 Task: Look for space in Acquaviva delle Fonti, Italy from 5th July, 2023 to 10th July, 2023 for 4 adults in price range Rs.9000 to Rs.14000. Place can be entire place with 2 bedrooms having 4 beds and 2 bathrooms. Property type can be house, flat, guest house. Amenities needed are: washing machine. Booking option can be shelf check-in. Required host language is English.
Action: Mouse moved to (395, 70)
Screenshot: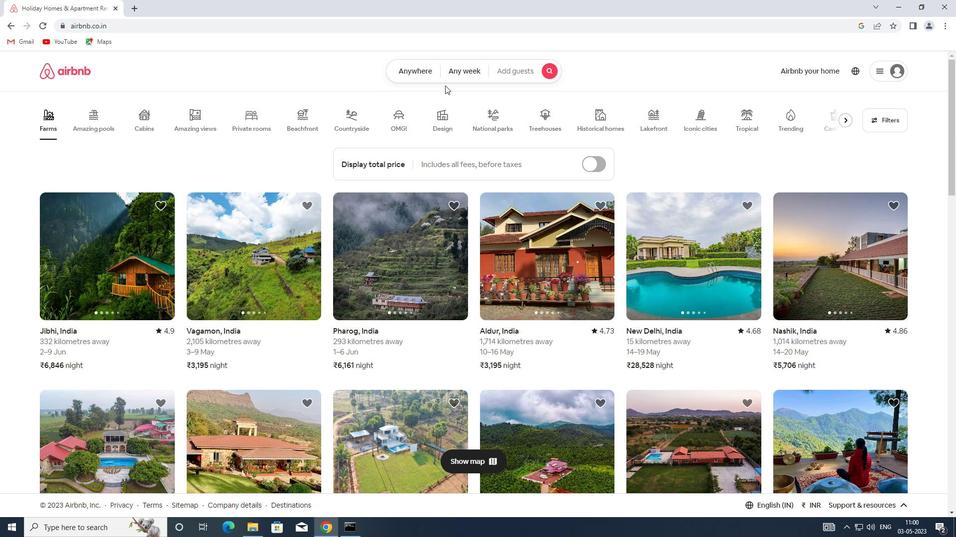 
Action: Mouse pressed left at (395, 70)
Screenshot: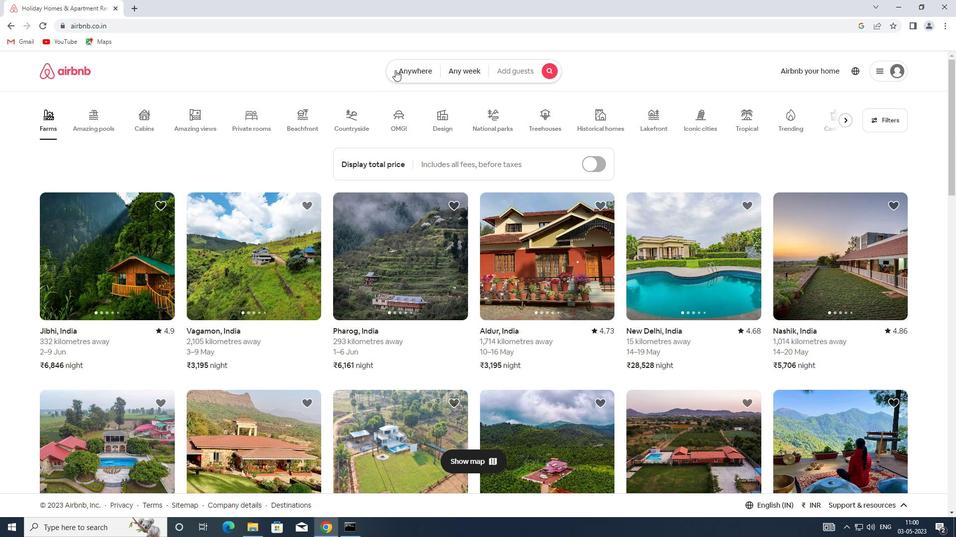 
Action: Mouse moved to (324, 106)
Screenshot: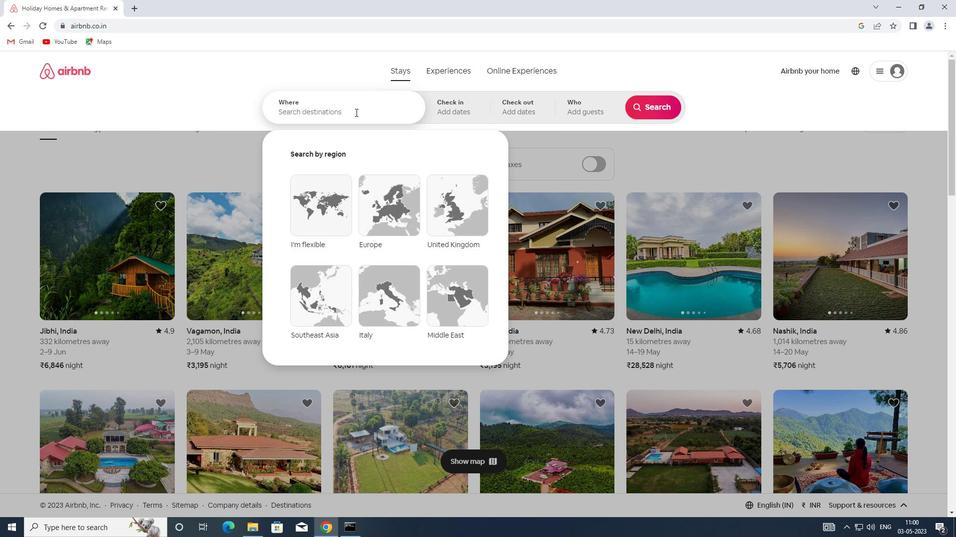 
Action: Mouse pressed left at (324, 106)
Screenshot: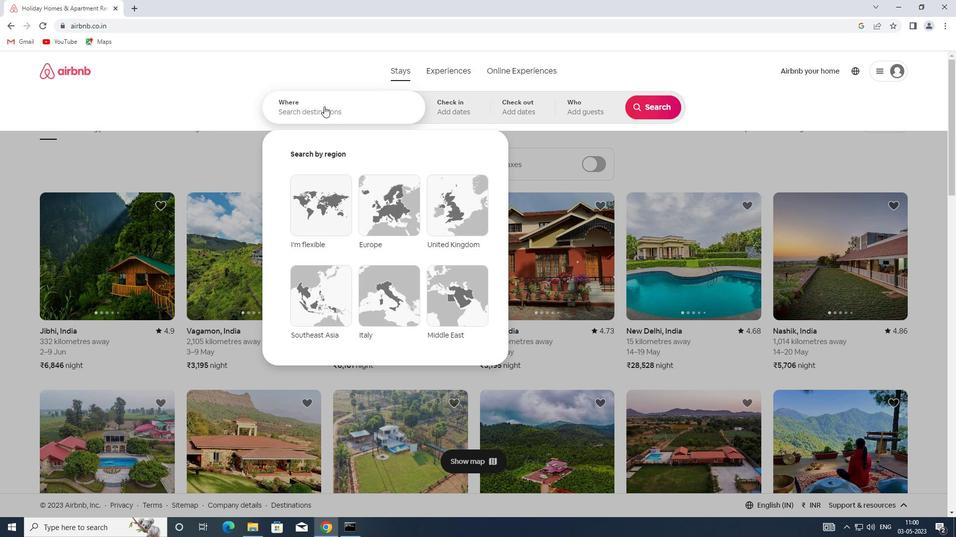 
Action: Key pressed <Key.shift>ACQUAVIVA
Screenshot: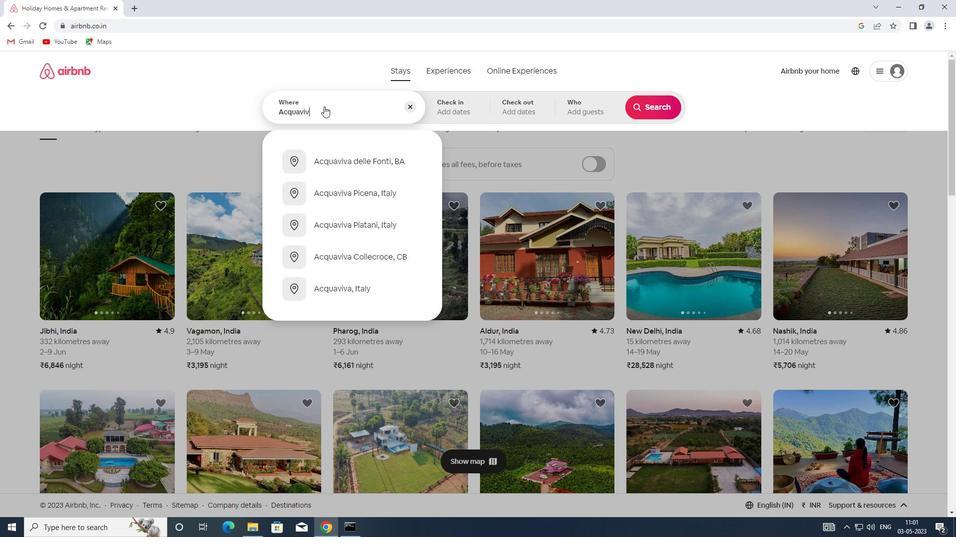 
Action: Mouse moved to (323, 106)
Screenshot: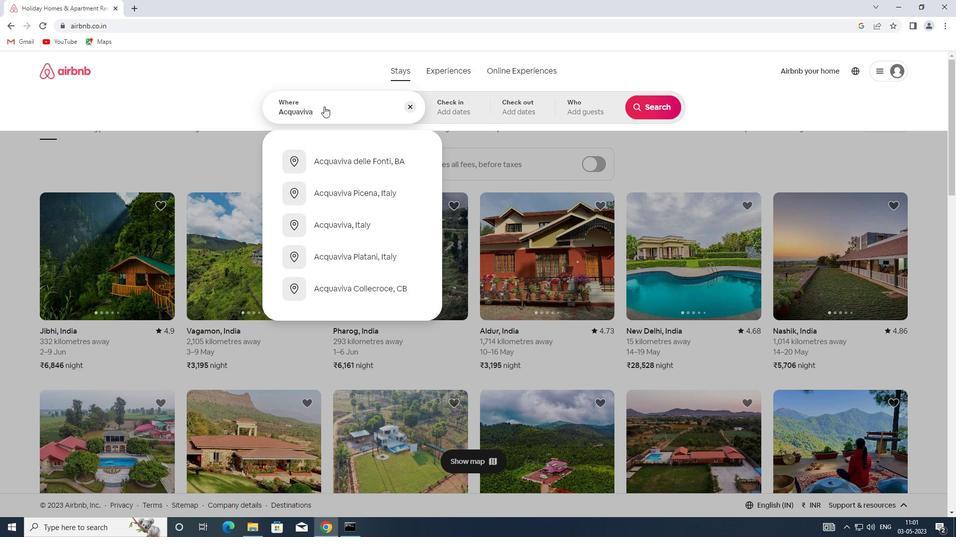 
Action: Key pressed <Key.space>DELLE<Key.space><Key.shift>FONTI,<Key.shift>ITALY
Screenshot: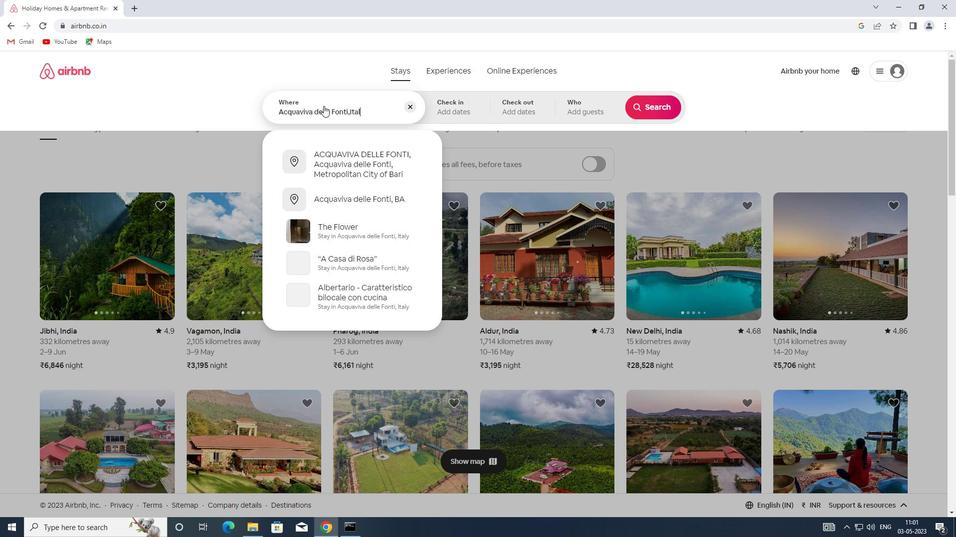 
Action: Mouse moved to (443, 112)
Screenshot: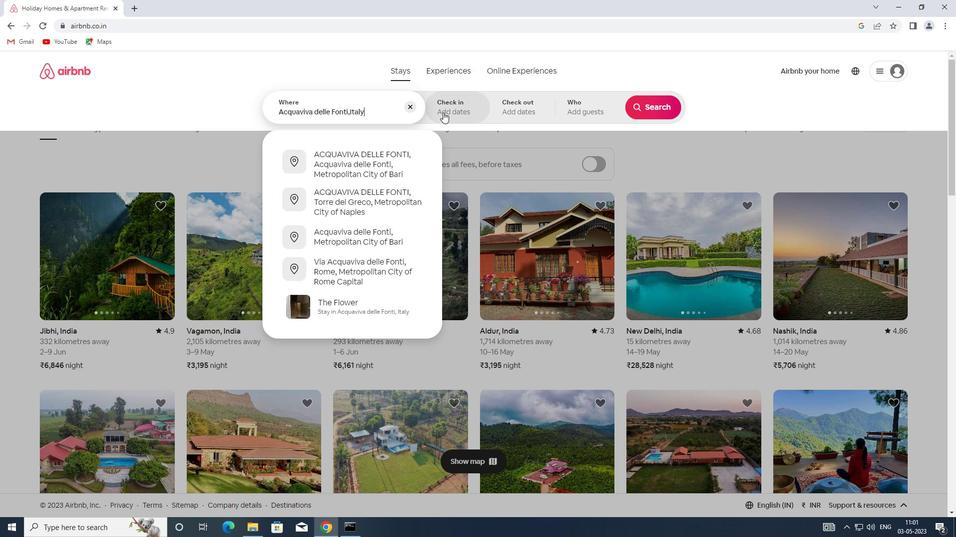 
Action: Mouse pressed left at (443, 112)
Screenshot: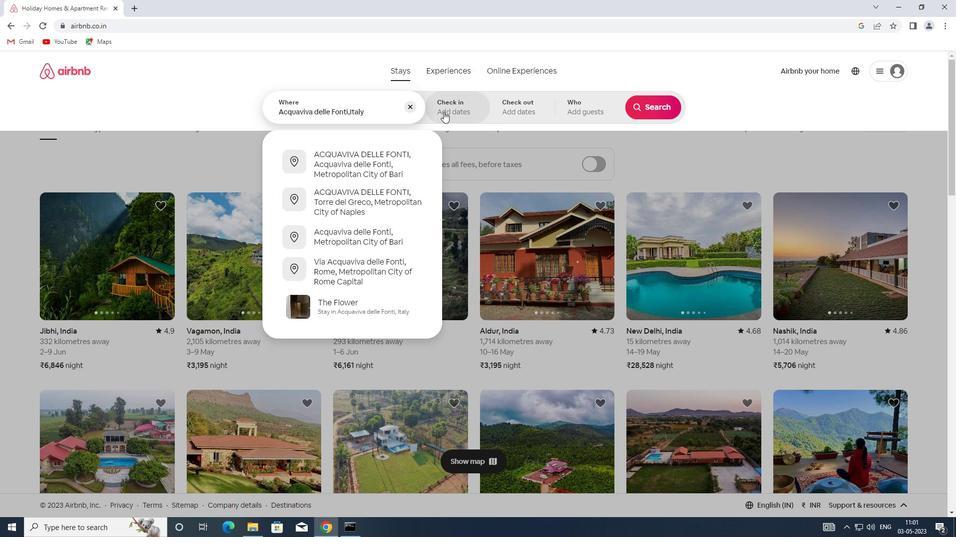 
Action: Mouse moved to (652, 191)
Screenshot: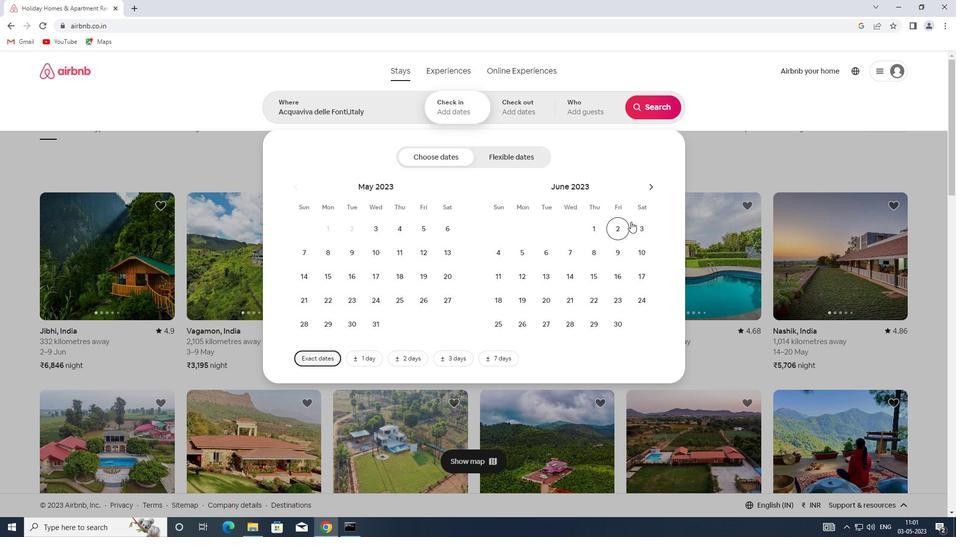 
Action: Mouse pressed left at (652, 191)
Screenshot: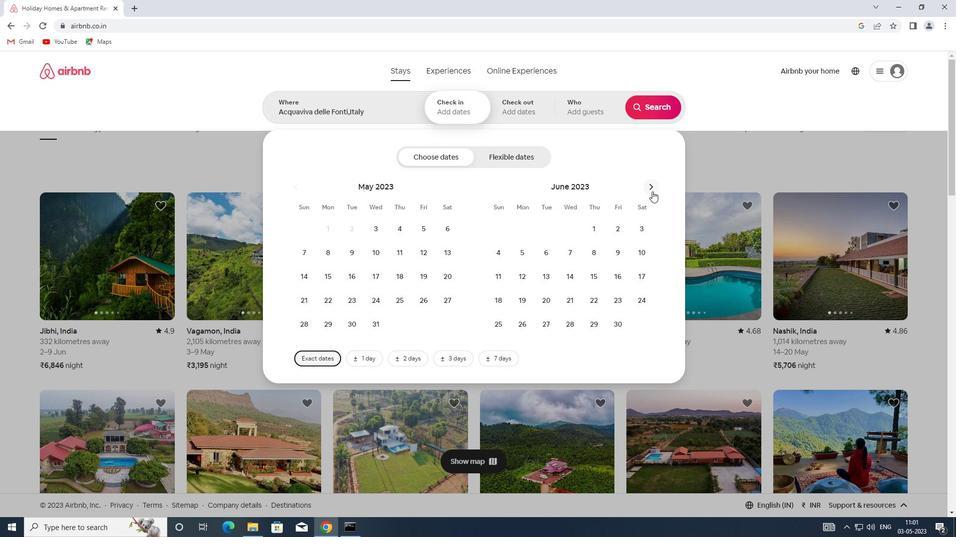 
Action: Mouse moved to (579, 251)
Screenshot: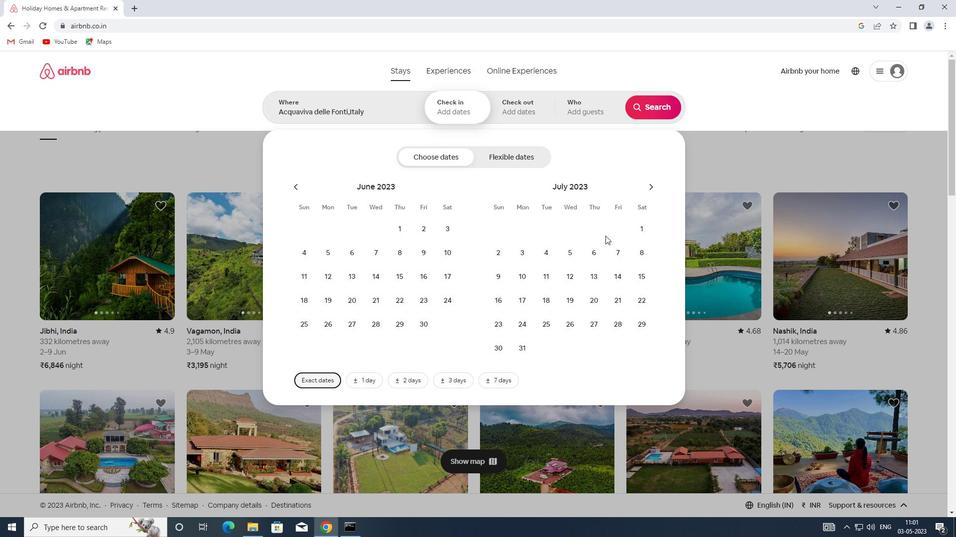 
Action: Mouse pressed left at (579, 251)
Screenshot: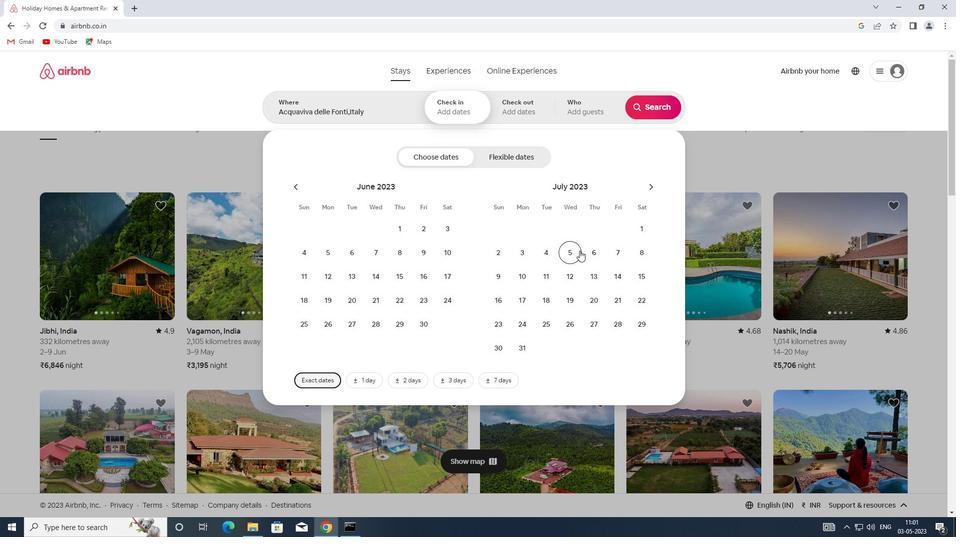 
Action: Mouse moved to (513, 283)
Screenshot: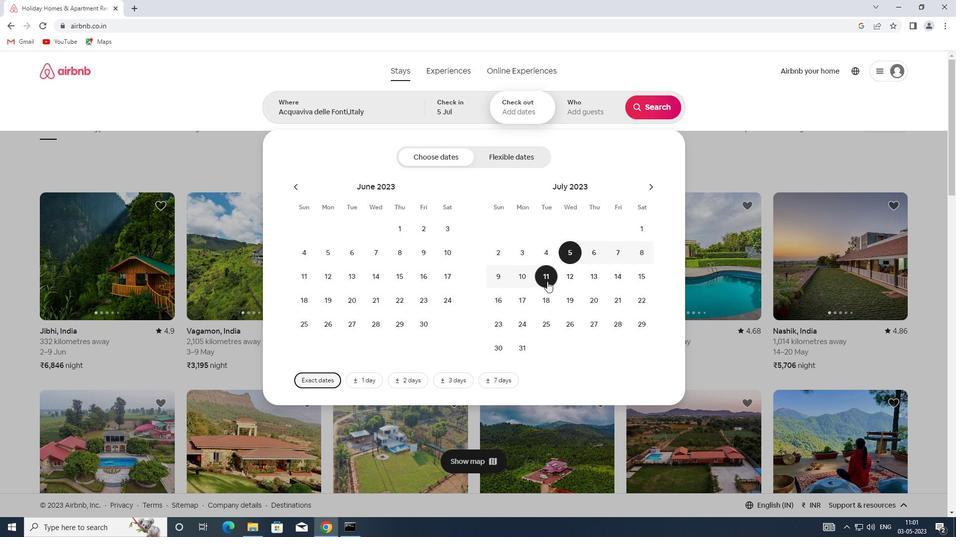 
Action: Mouse pressed left at (513, 283)
Screenshot: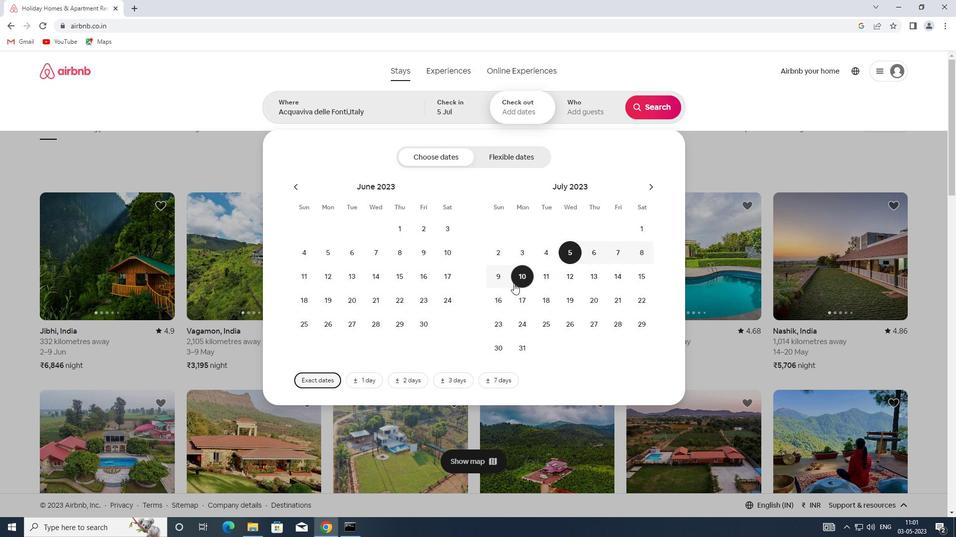 
Action: Mouse moved to (588, 111)
Screenshot: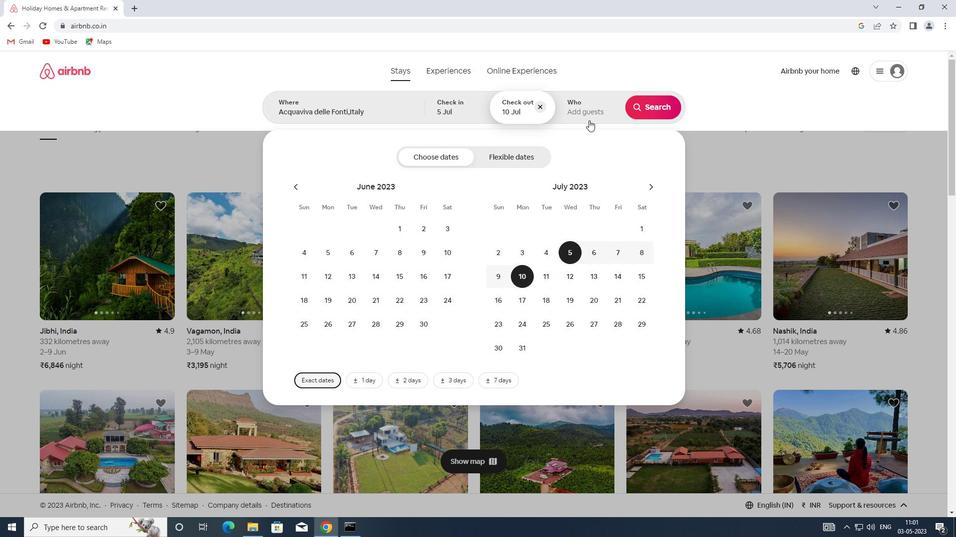 
Action: Mouse pressed left at (588, 111)
Screenshot: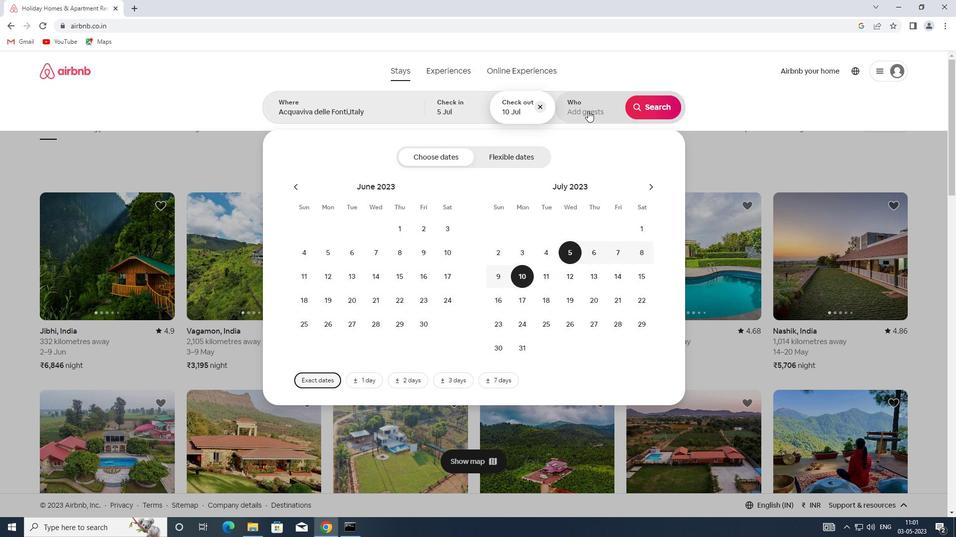 
Action: Mouse moved to (661, 158)
Screenshot: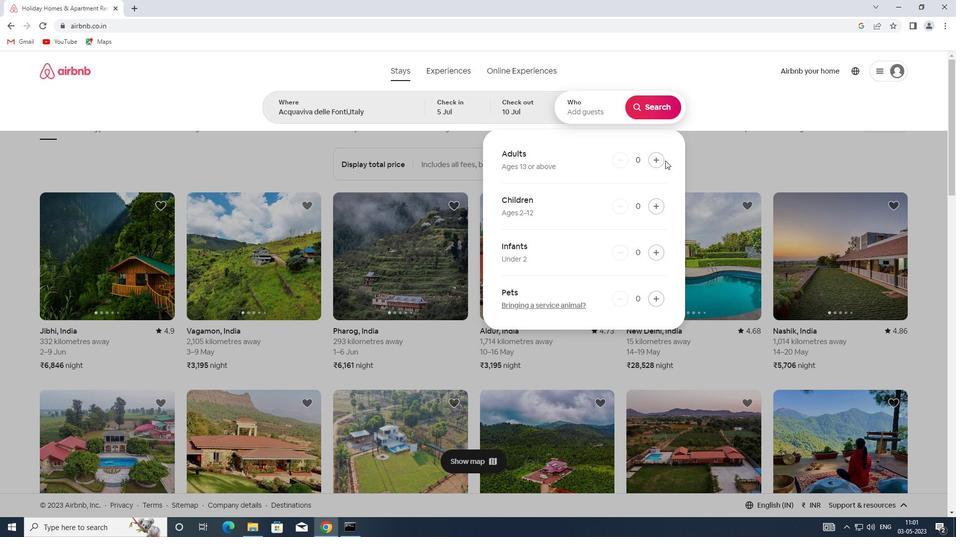 
Action: Mouse pressed left at (661, 158)
Screenshot: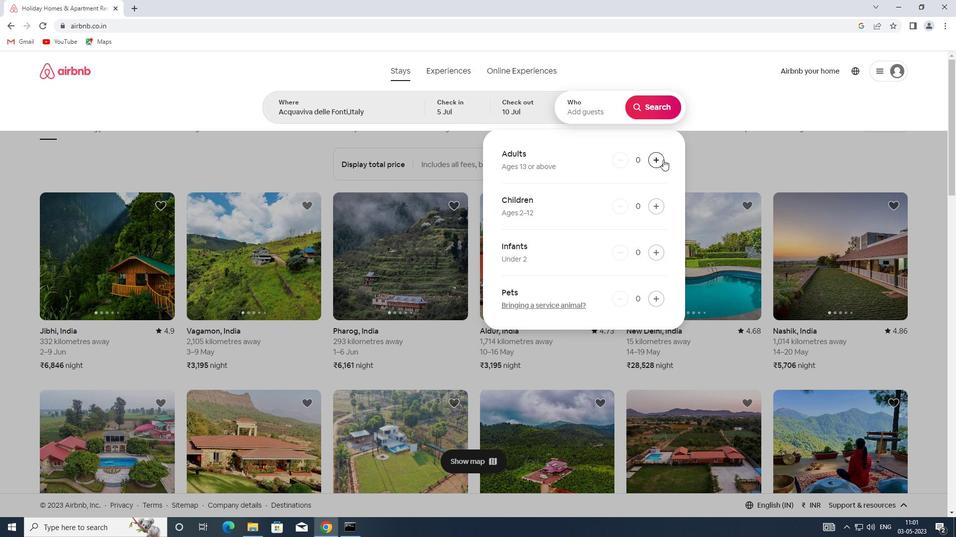 
Action: Mouse pressed left at (661, 158)
Screenshot: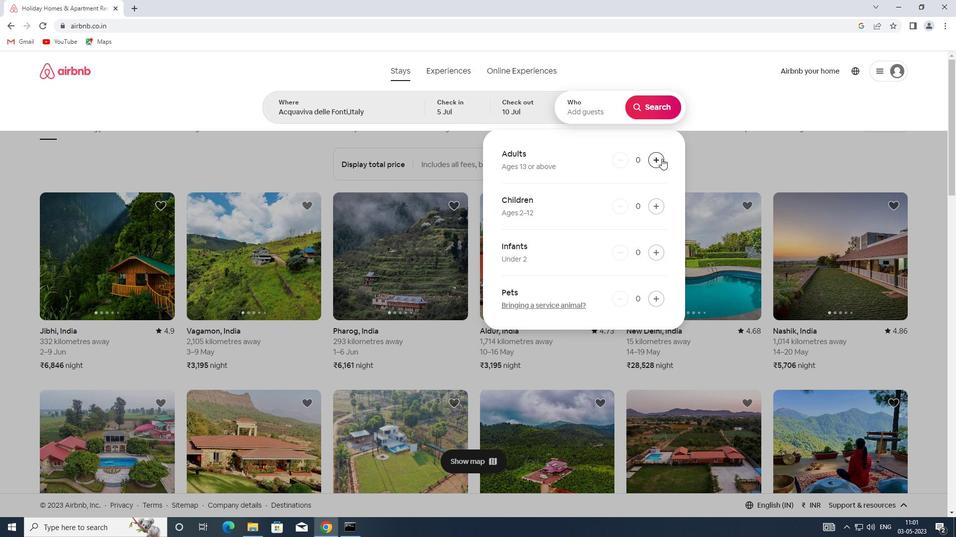 
Action: Mouse pressed left at (661, 158)
Screenshot: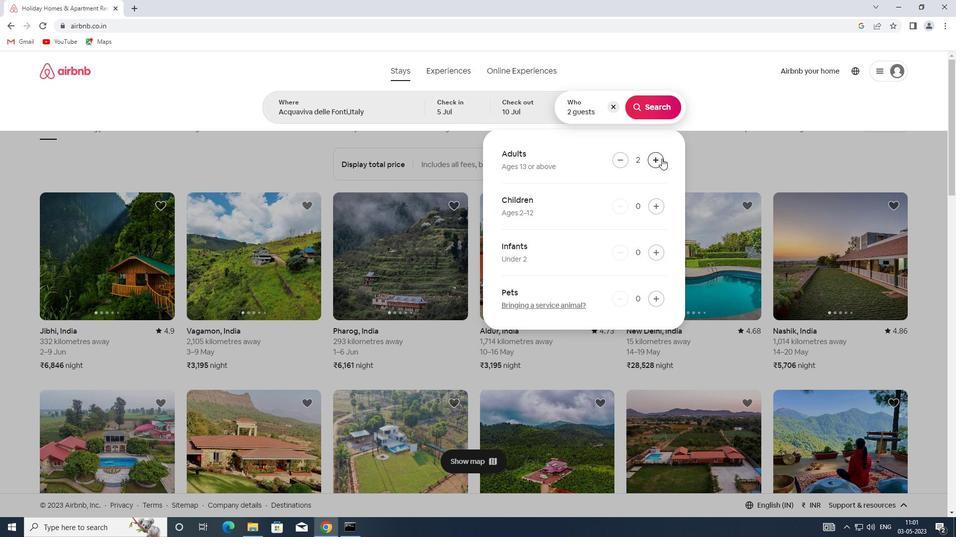 
Action: Mouse pressed left at (661, 158)
Screenshot: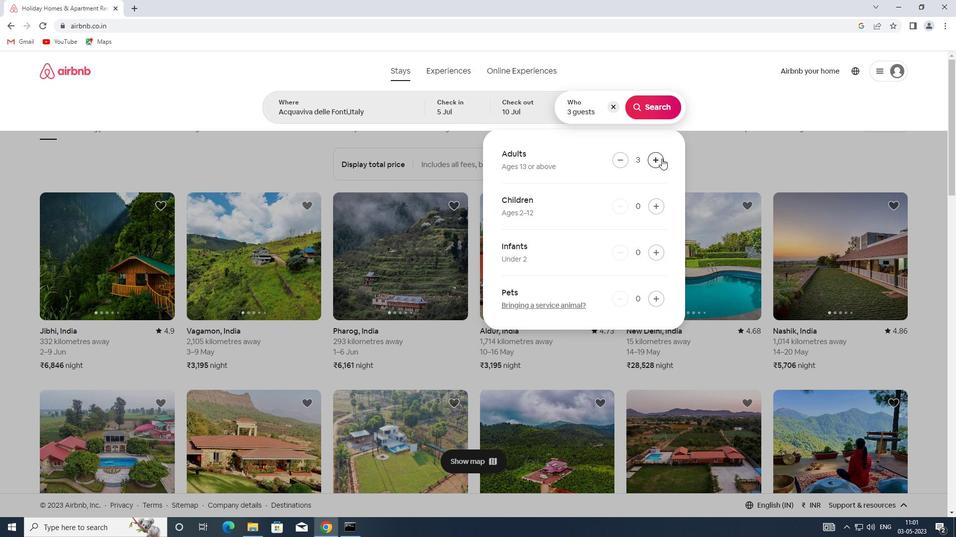 
Action: Mouse moved to (660, 107)
Screenshot: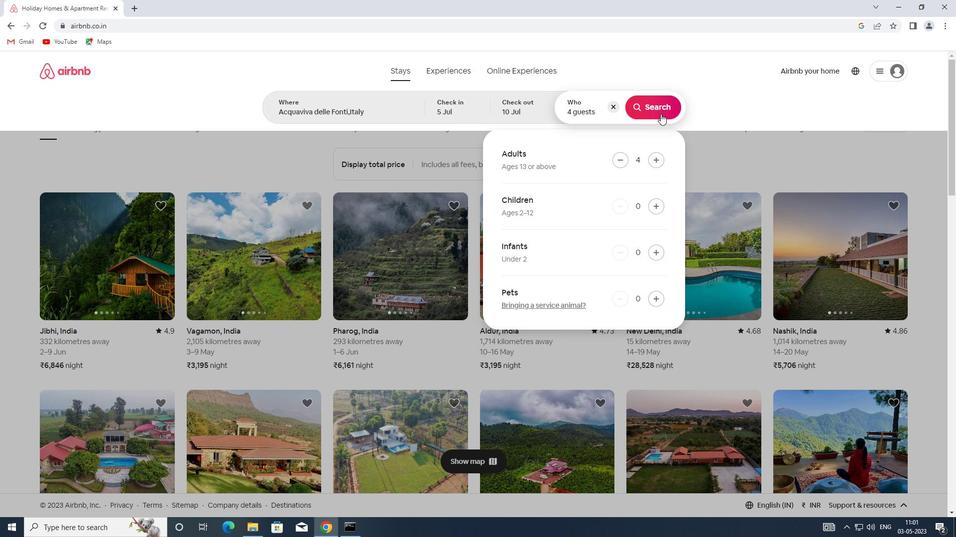 
Action: Mouse pressed left at (660, 107)
Screenshot: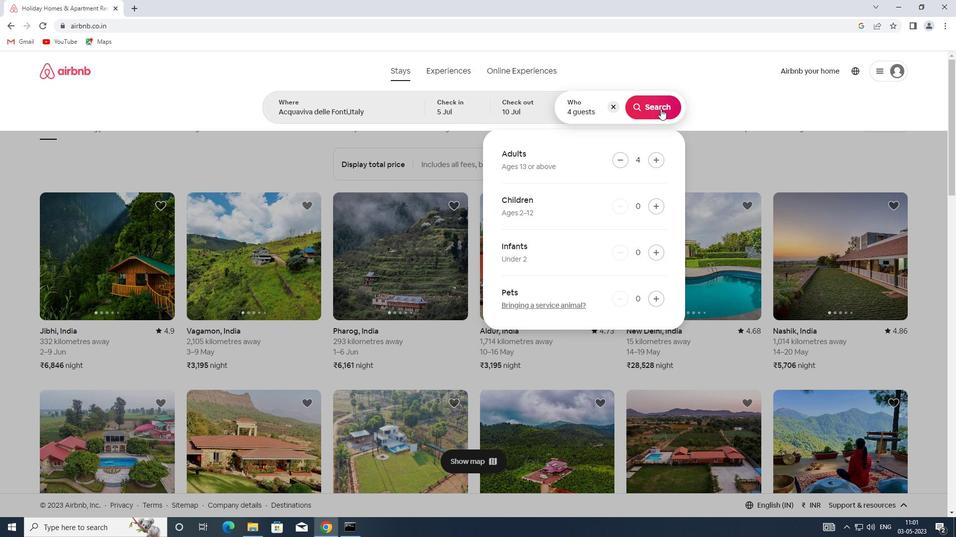 
Action: Mouse moved to (900, 105)
Screenshot: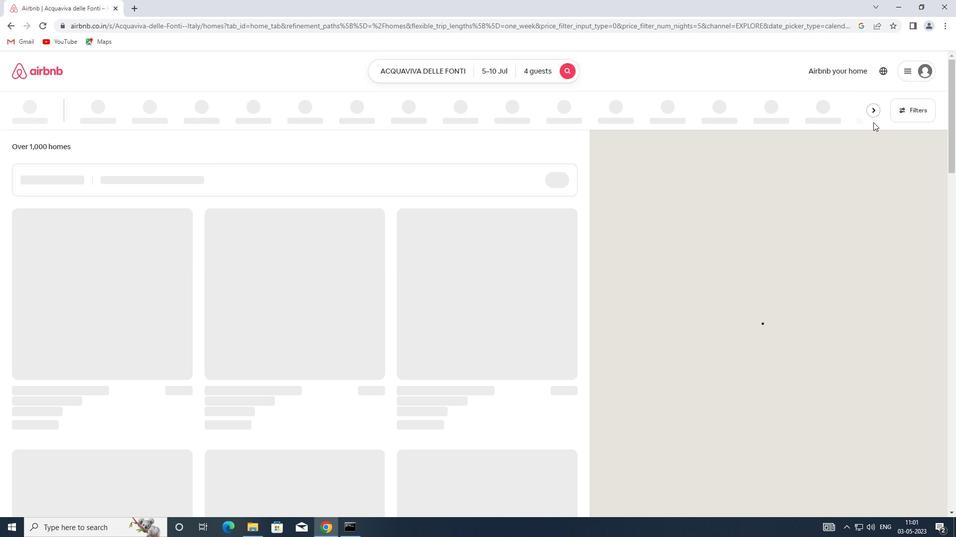 
Action: Mouse pressed left at (900, 105)
Screenshot: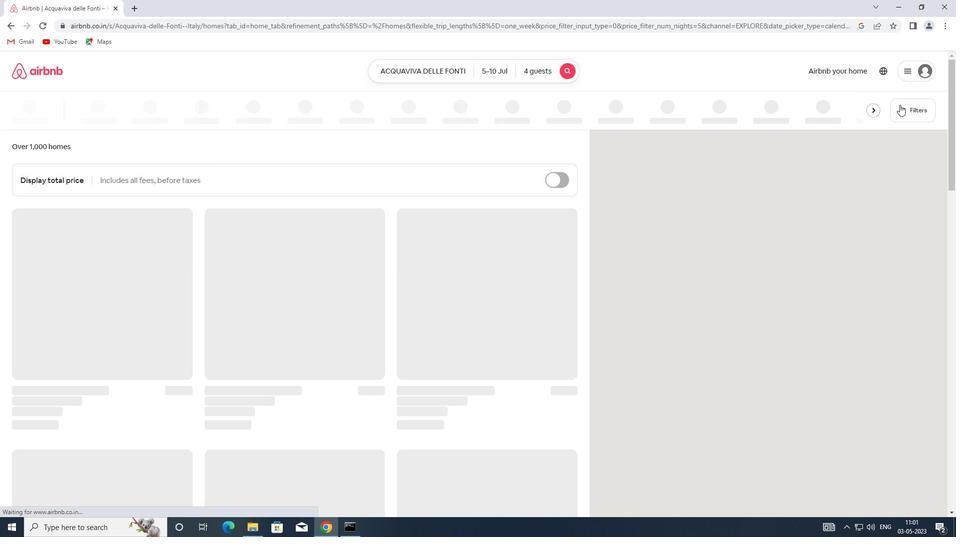 
Action: Mouse moved to (377, 238)
Screenshot: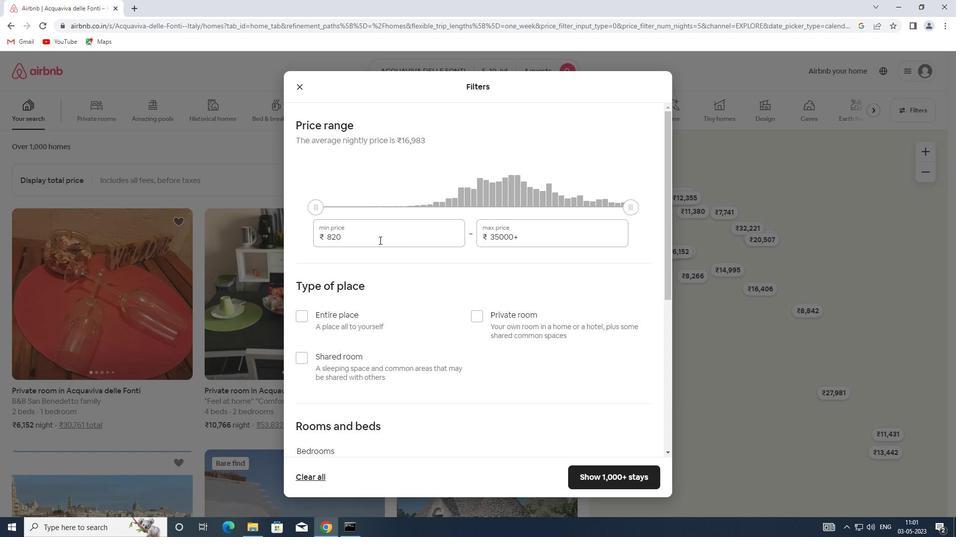 
Action: Mouse pressed left at (377, 238)
Screenshot: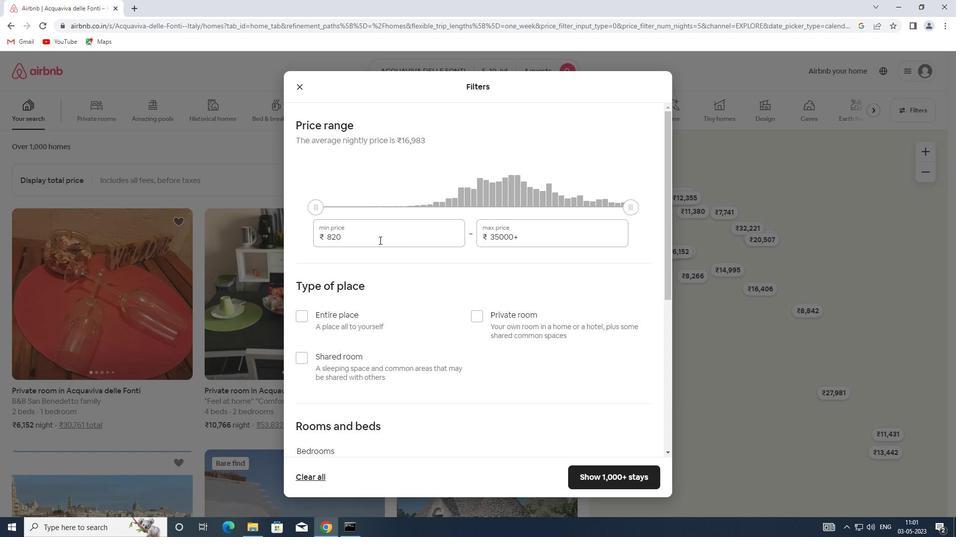 
Action: Mouse moved to (304, 236)
Screenshot: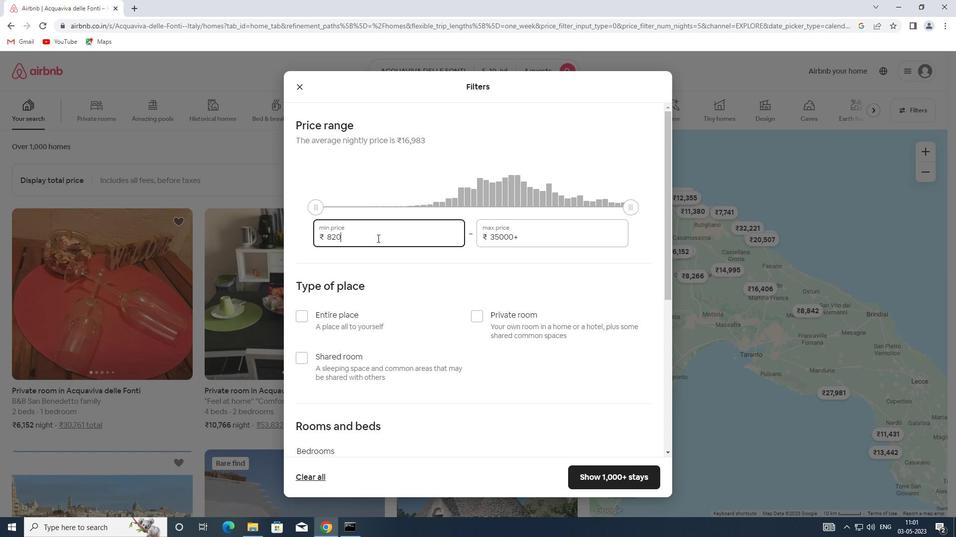 
Action: Key pressed 9000
Screenshot: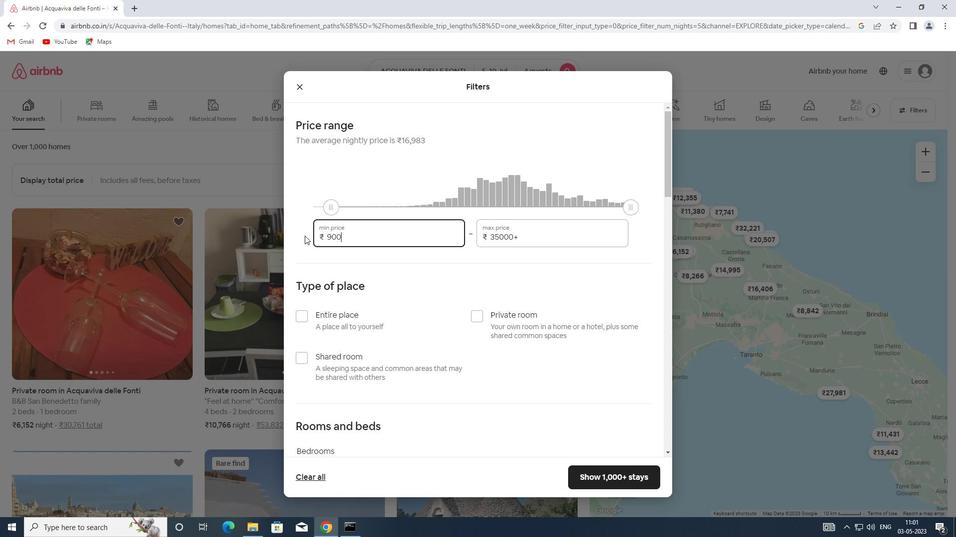 
Action: Mouse moved to (540, 236)
Screenshot: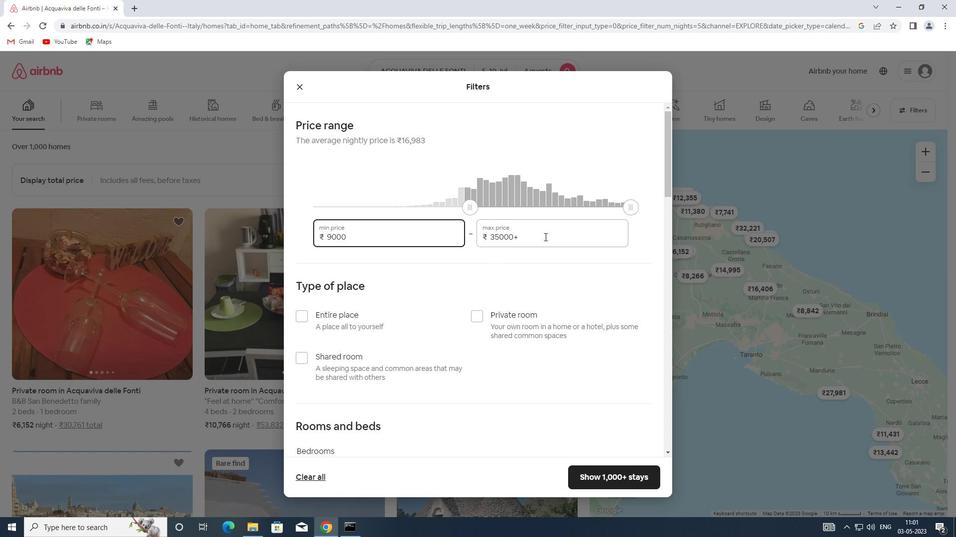
Action: Mouse pressed left at (540, 236)
Screenshot: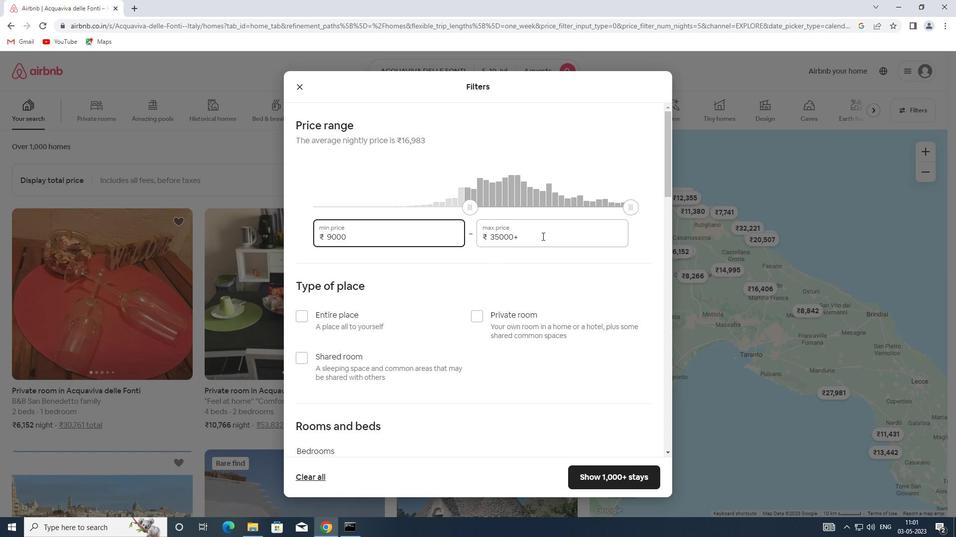
Action: Mouse moved to (457, 236)
Screenshot: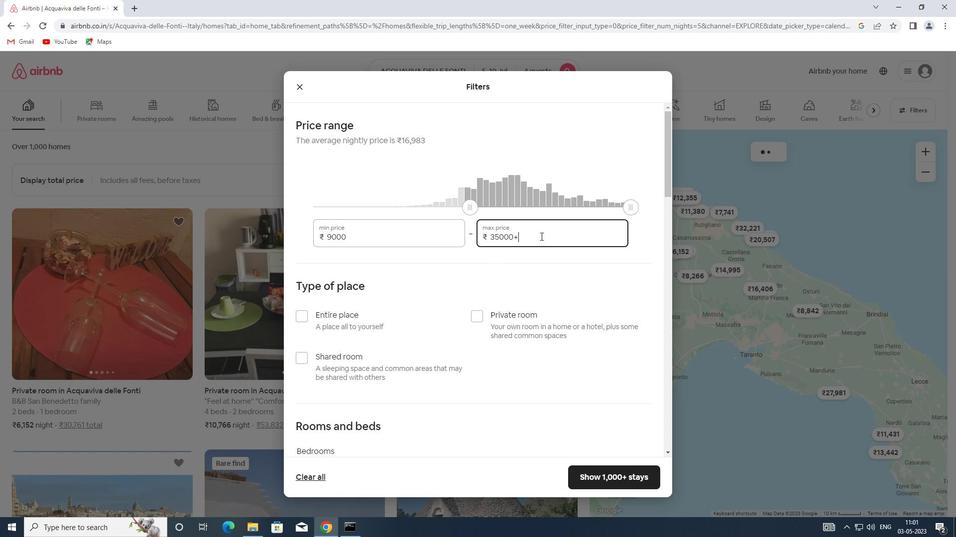 
Action: Key pressed 14000
Screenshot: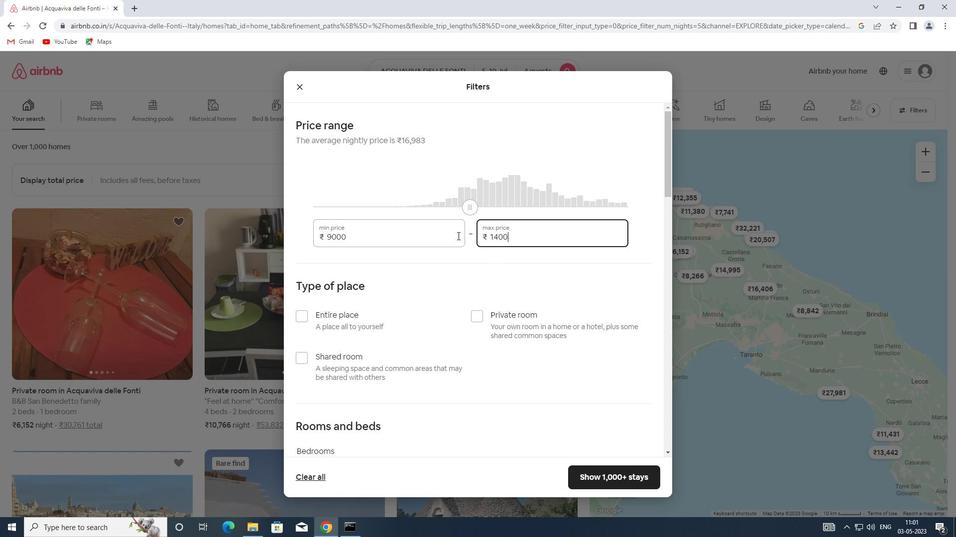 
Action: Mouse scrolled (457, 235) with delta (0, 0)
Screenshot: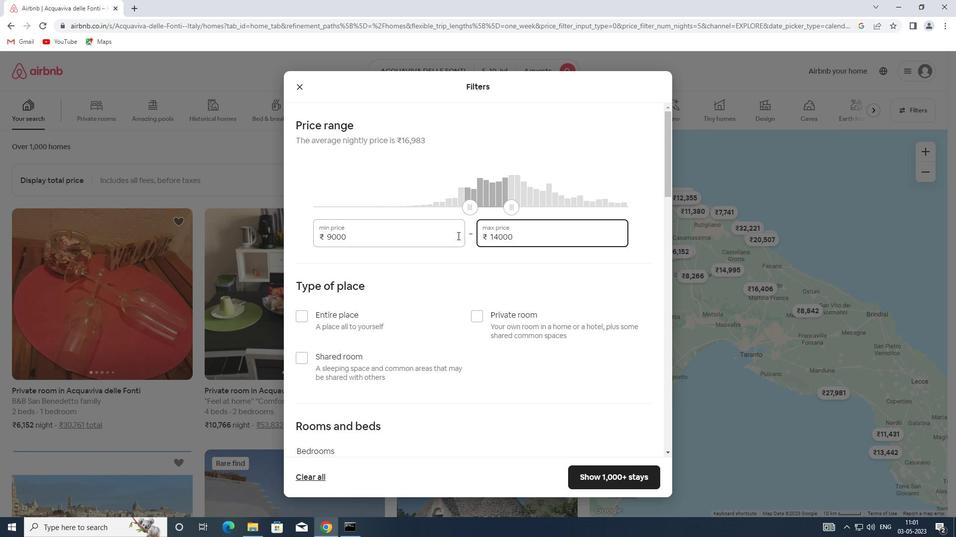 
Action: Mouse moved to (301, 269)
Screenshot: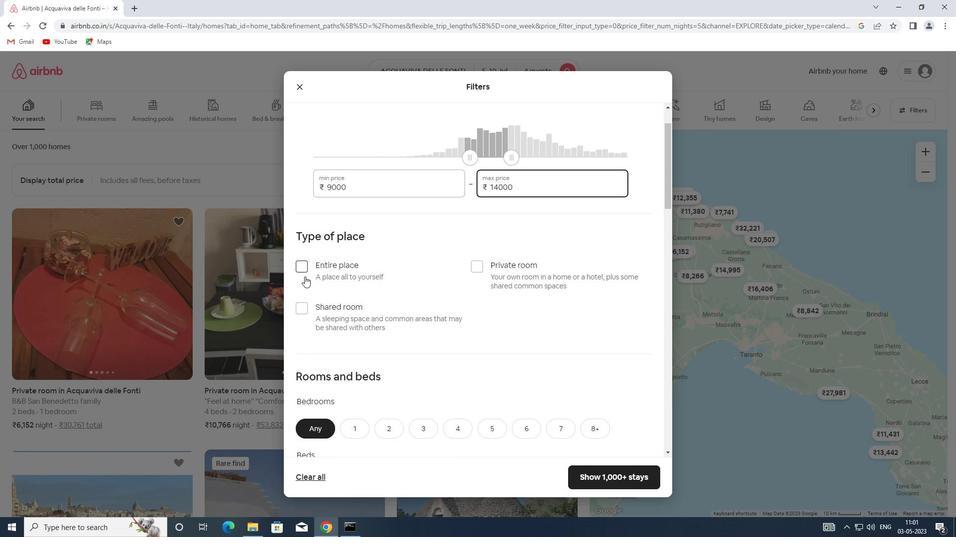 
Action: Mouse pressed left at (301, 269)
Screenshot: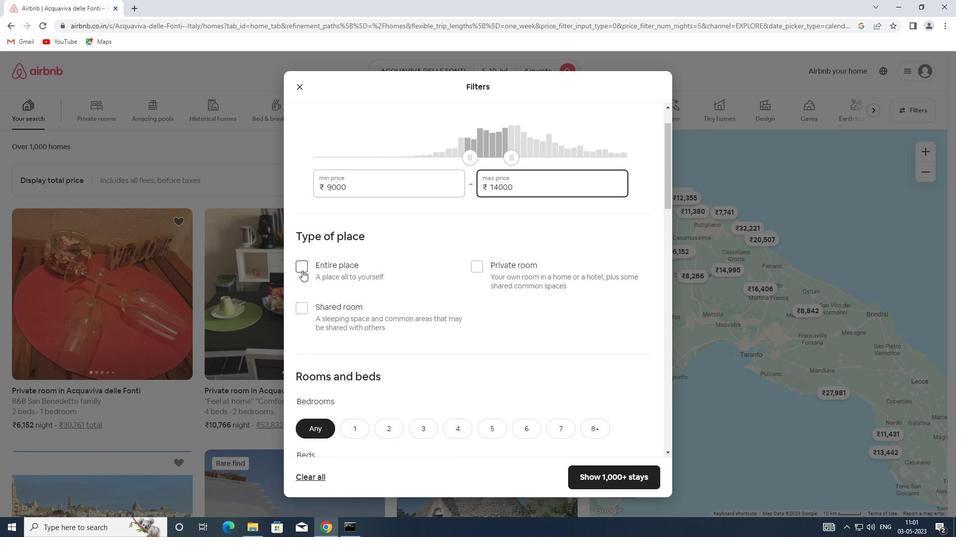 
Action: Mouse scrolled (301, 268) with delta (0, 0)
Screenshot: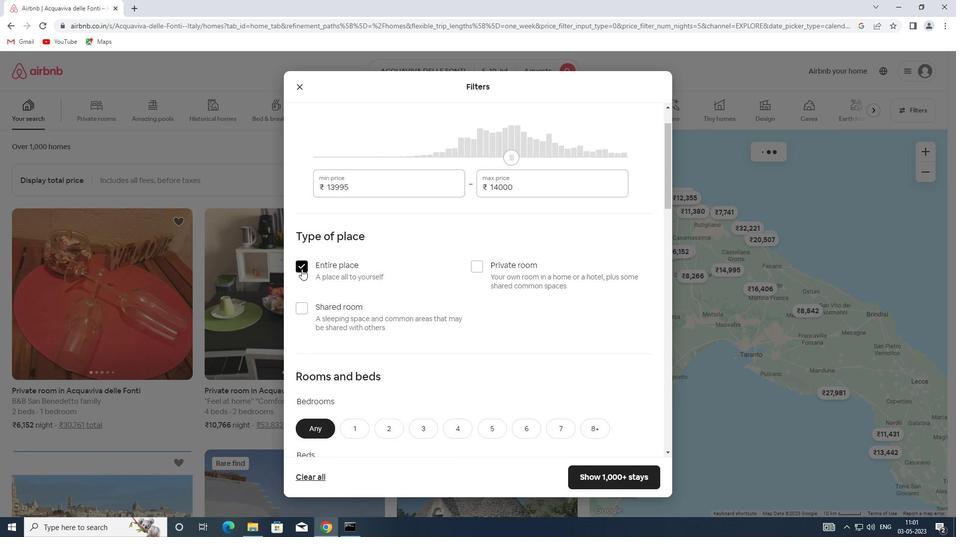 
Action: Mouse scrolled (301, 268) with delta (0, 0)
Screenshot: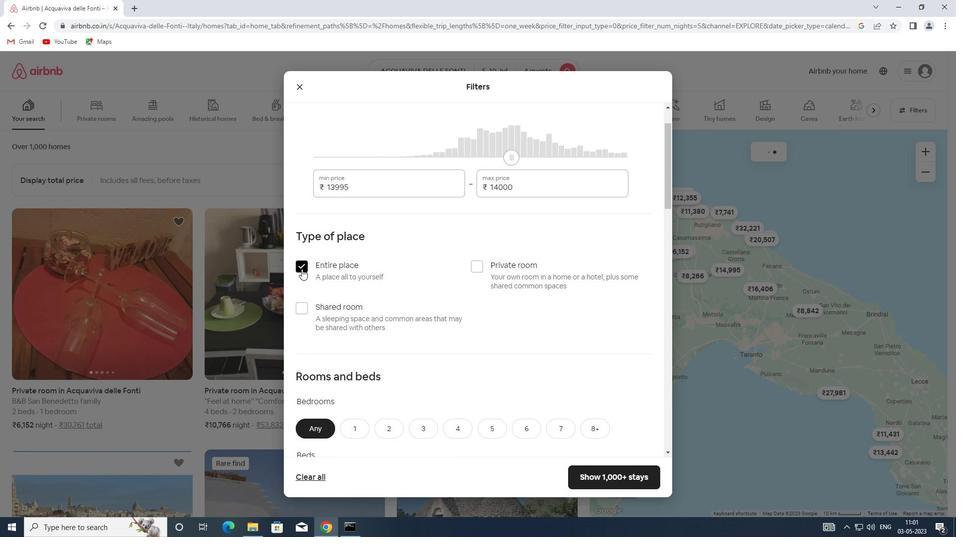 
Action: Mouse moved to (385, 331)
Screenshot: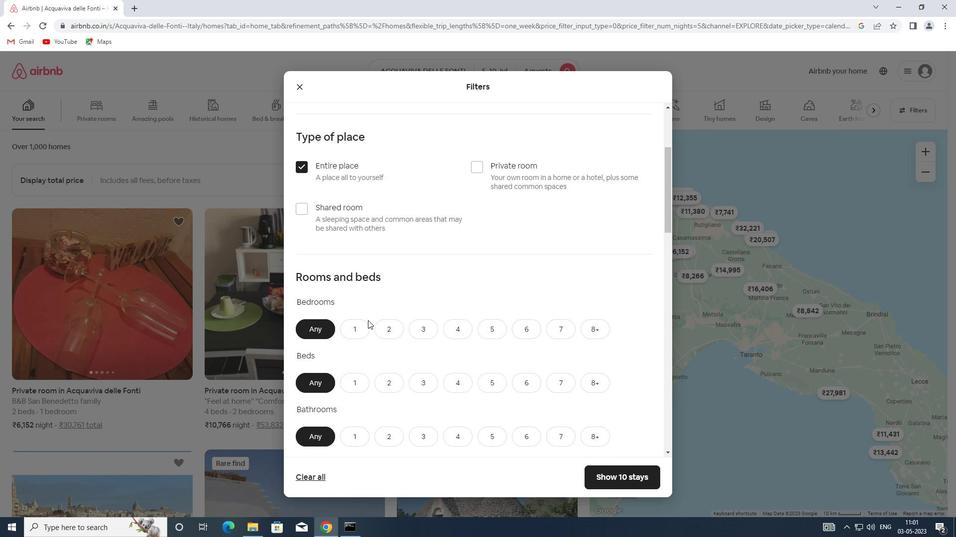 
Action: Mouse pressed left at (385, 331)
Screenshot: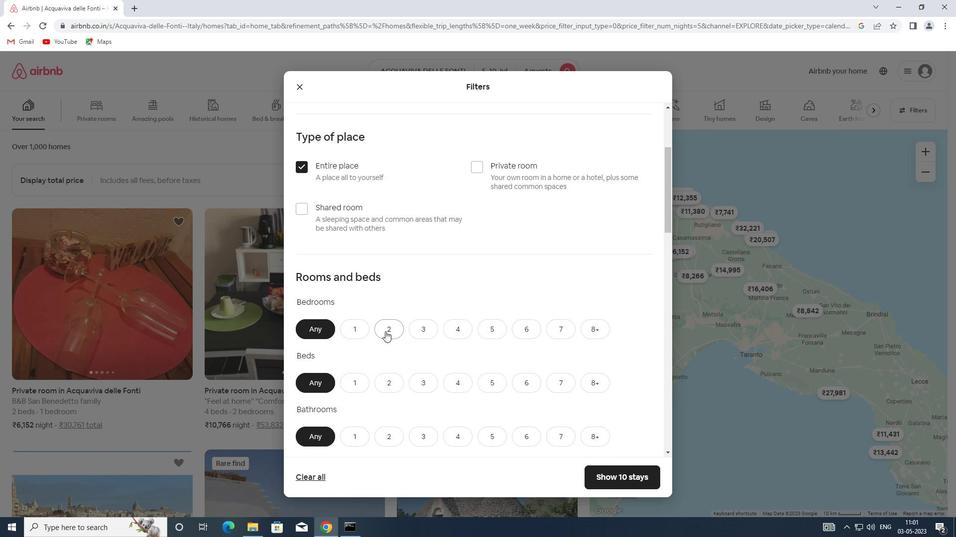 
Action: Mouse moved to (456, 378)
Screenshot: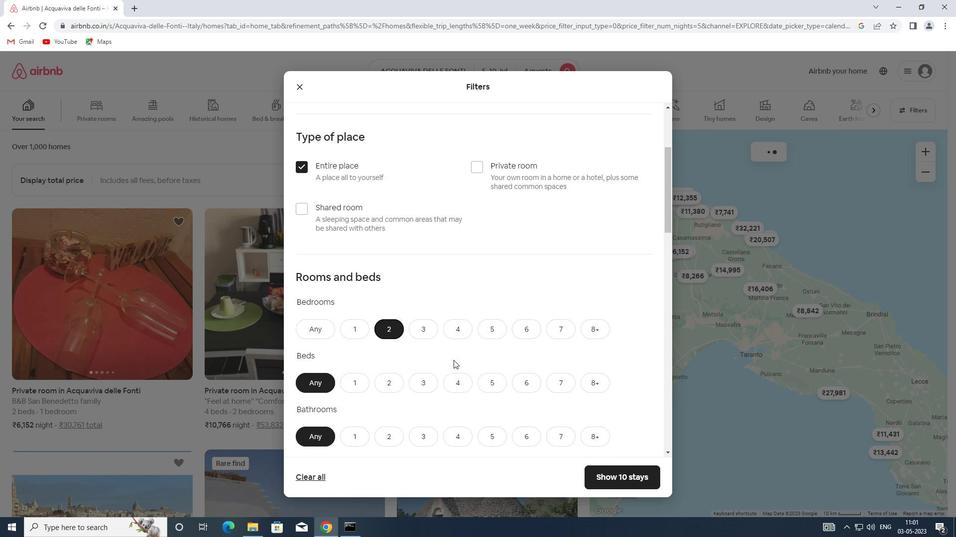 
Action: Mouse pressed left at (456, 378)
Screenshot: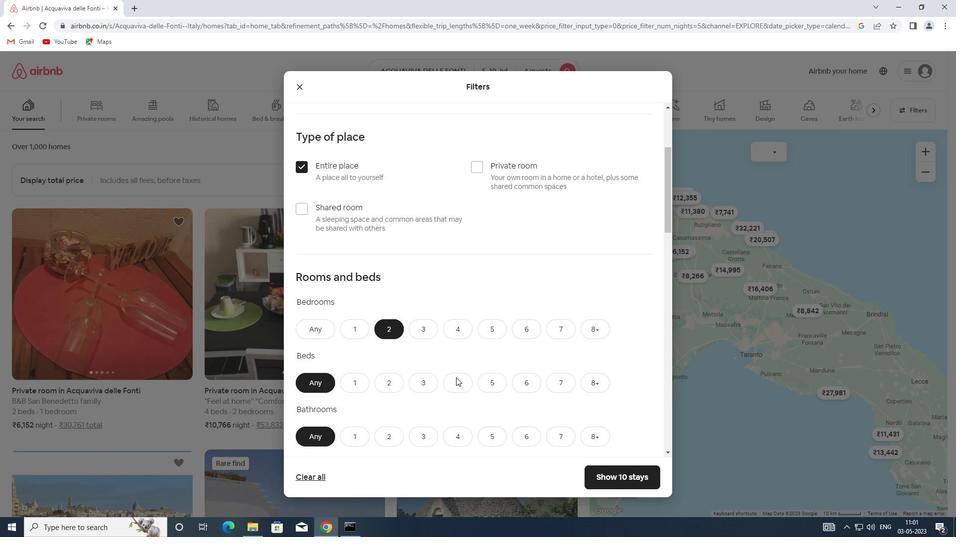
Action: Mouse moved to (392, 433)
Screenshot: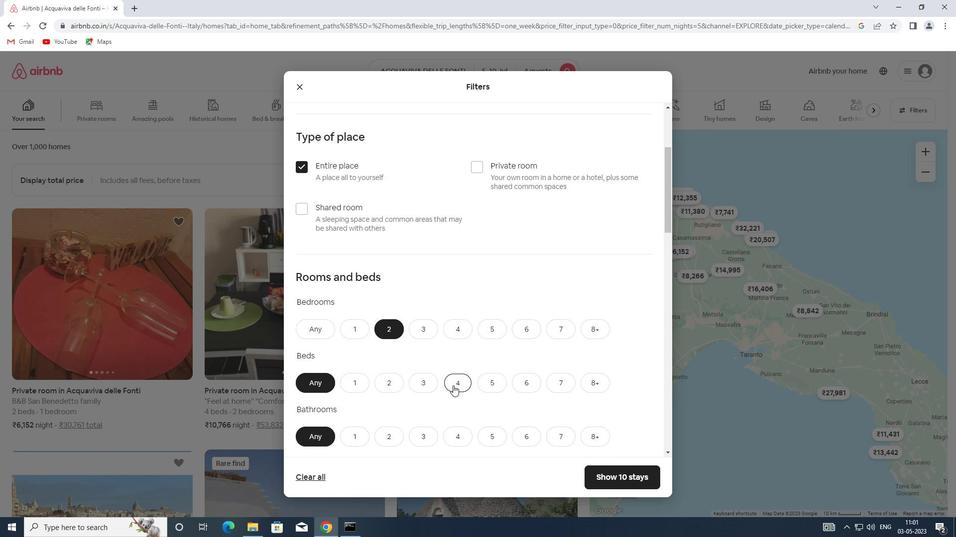 
Action: Mouse pressed left at (392, 433)
Screenshot: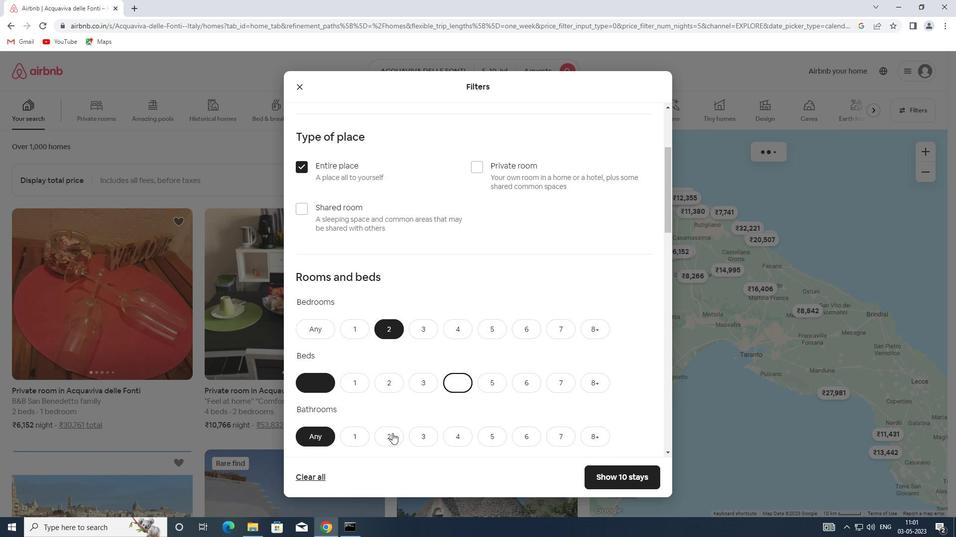 
Action: Mouse moved to (392, 433)
Screenshot: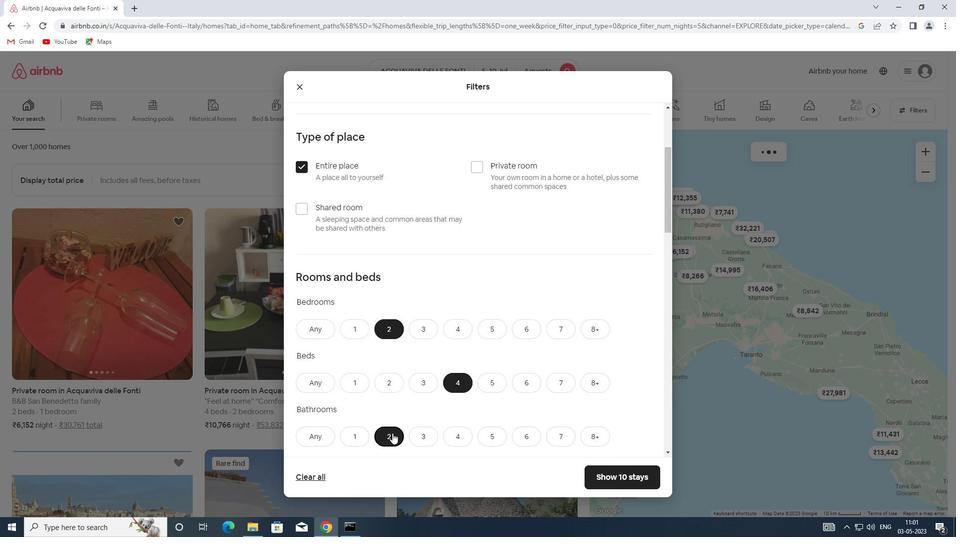 
Action: Mouse scrolled (392, 432) with delta (0, 0)
Screenshot: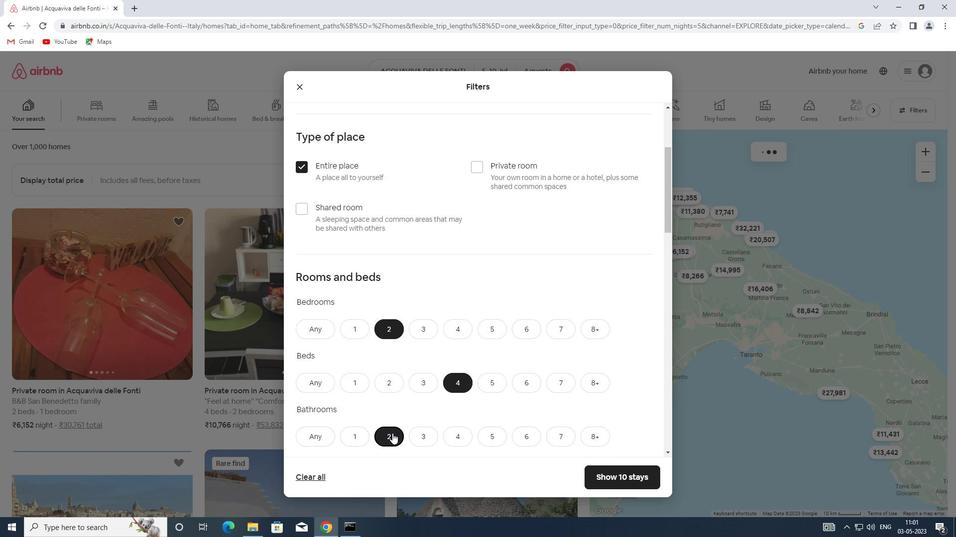 
Action: Mouse scrolled (392, 432) with delta (0, 0)
Screenshot: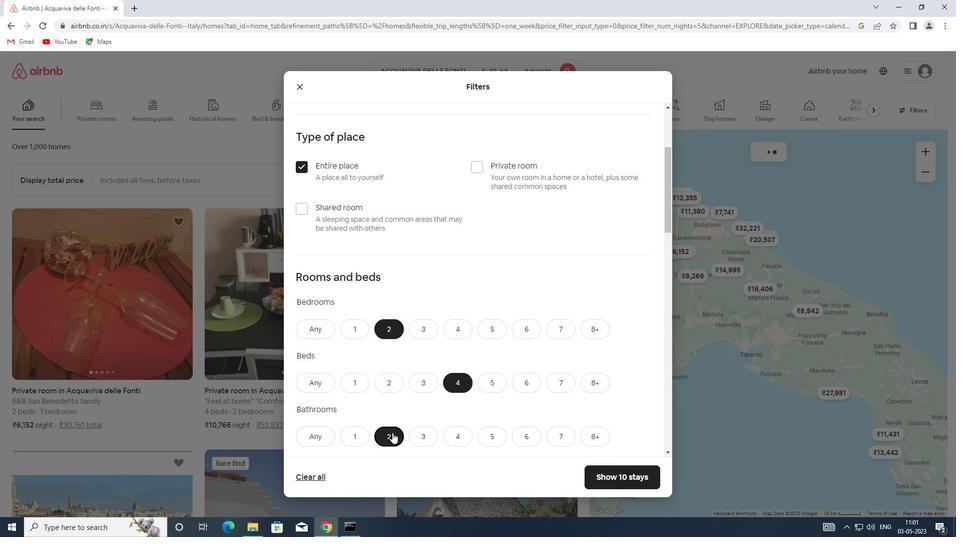 
Action: Mouse scrolled (392, 432) with delta (0, 0)
Screenshot: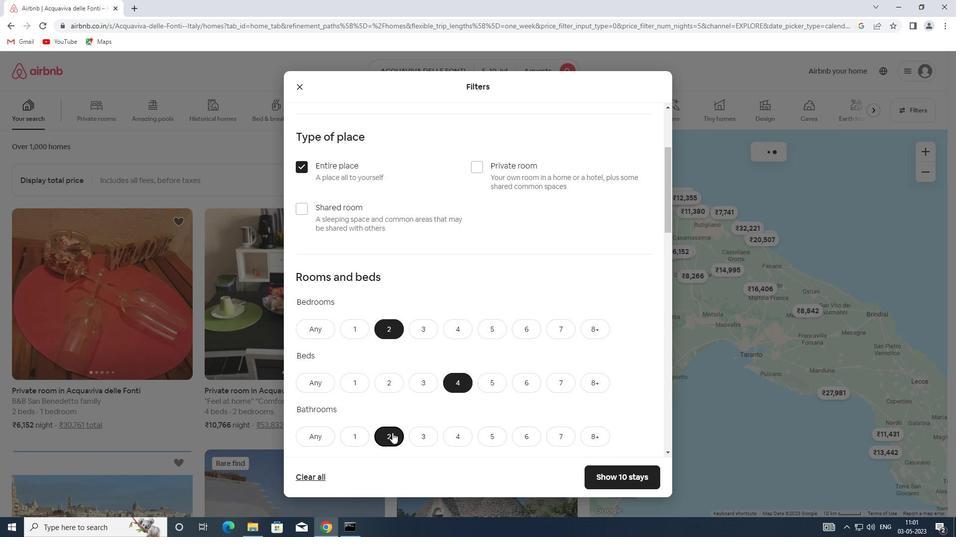 
Action: Mouse moved to (389, 427)
Screenshot: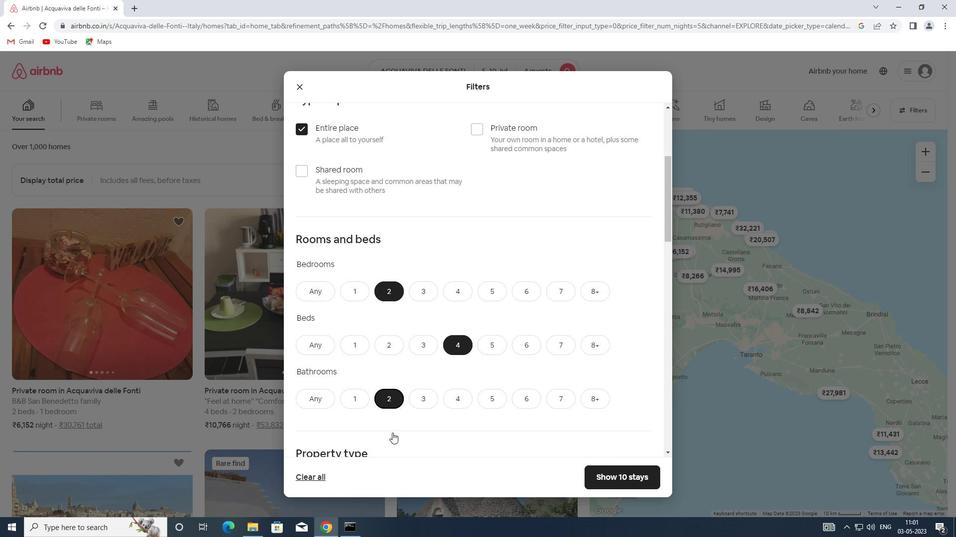 
Action: Mouse scrolled (389, 426) with delta (0, 0)
Screenshot: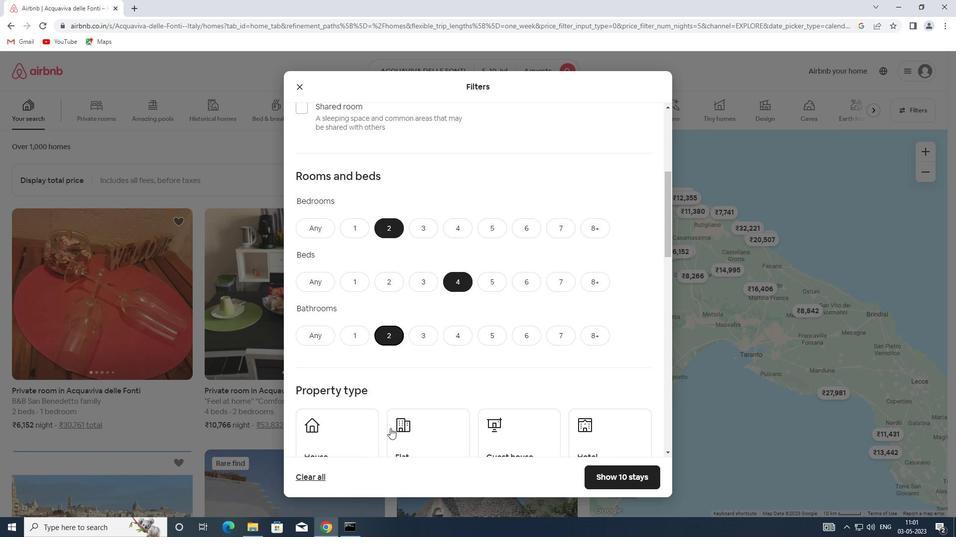 
Action: Mouse scrolled (389, 426) with delta (0, 0)
Screenshot: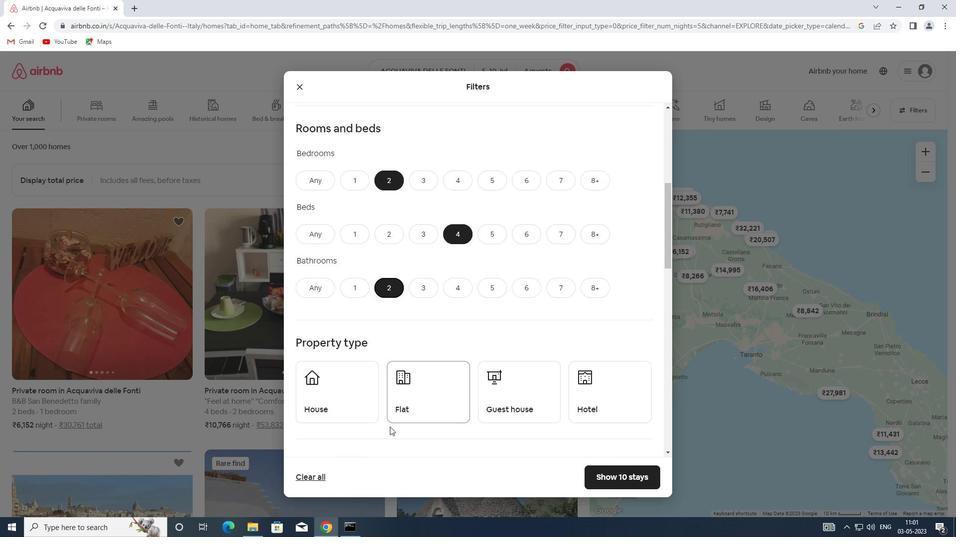 
Action: Mouse scrolled (389, 426) with delta (0, 0)
Screenshot: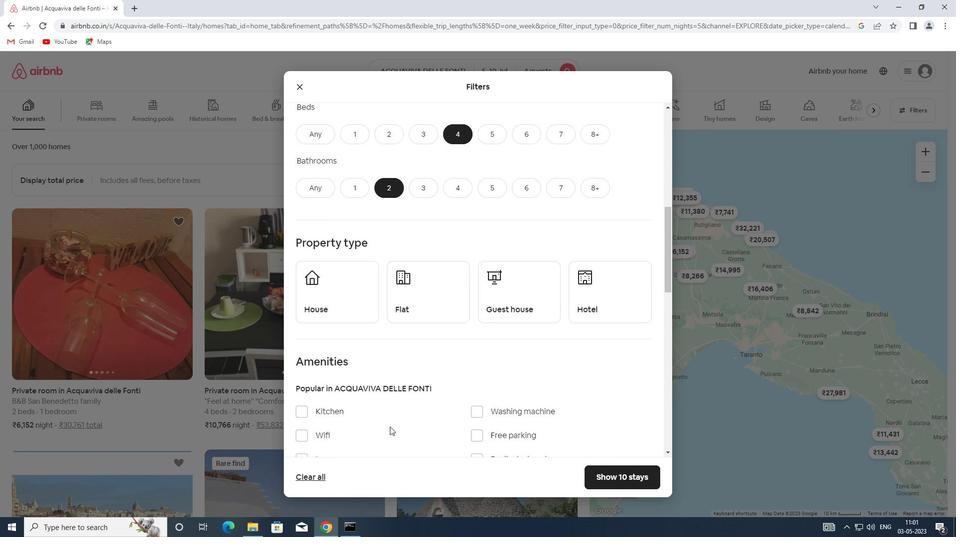 
Action: Mouse moved to (341, 252)
Screenshot: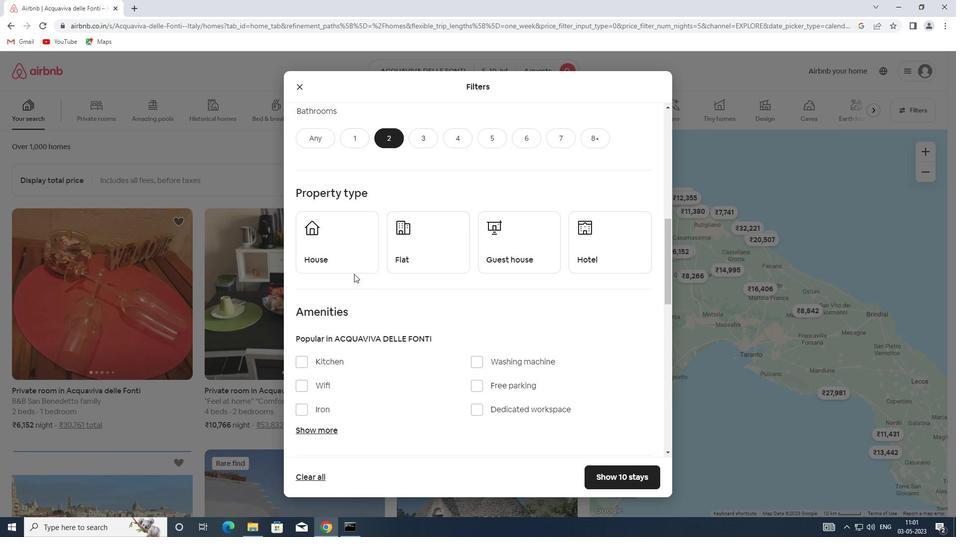 
Action: Mouse pressed left at (341, 252)
Screenshot: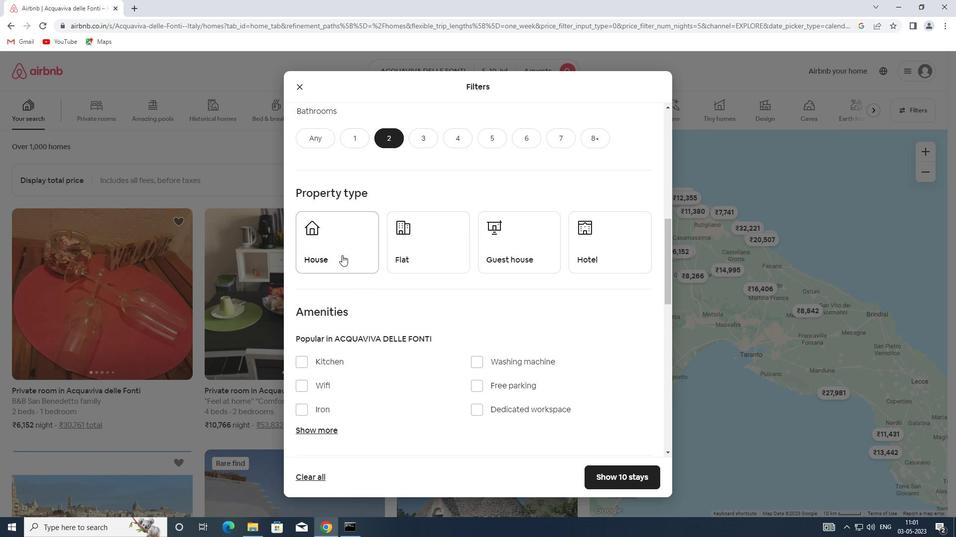 
Action: Mouse moved to (411, 261)
Screenshot: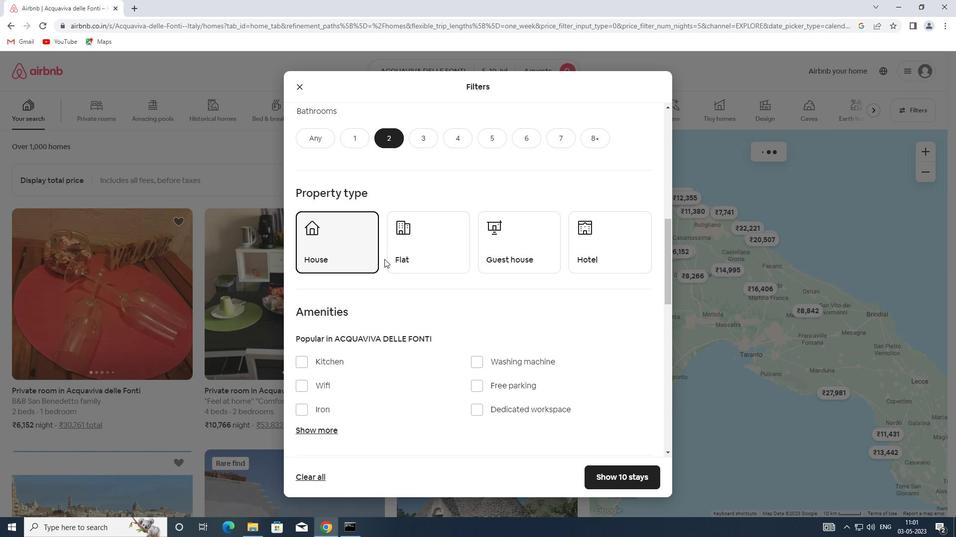 
Action: Mouse pressed left at (411, 261)
Screenshot: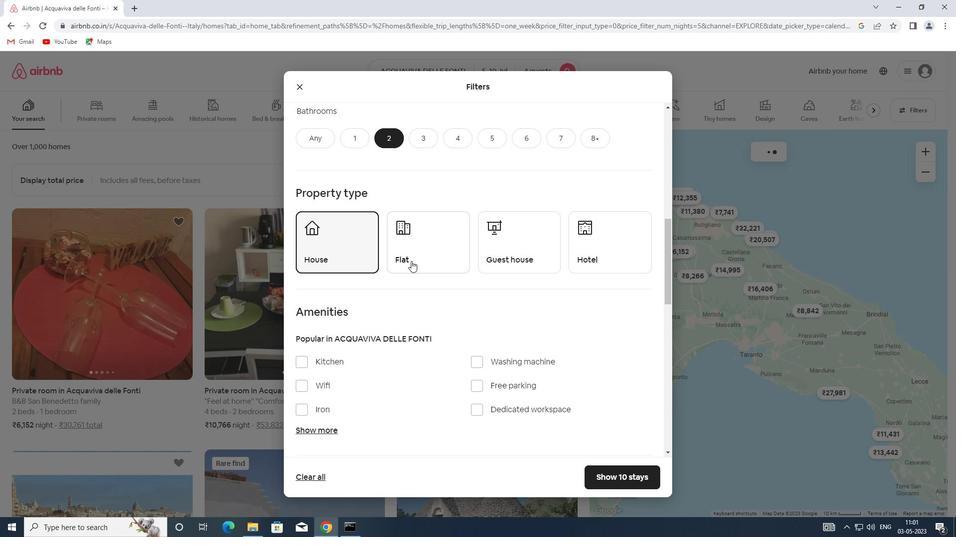 
Action: Mouse moved to (524, 252)
Screenshot: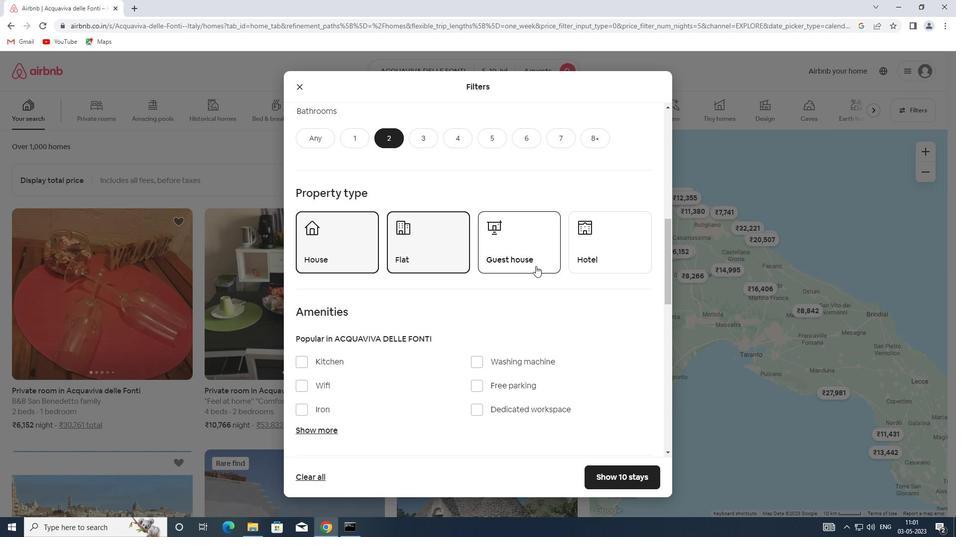 
Action: Mouse pressed left at (524, 252)
Screenshot: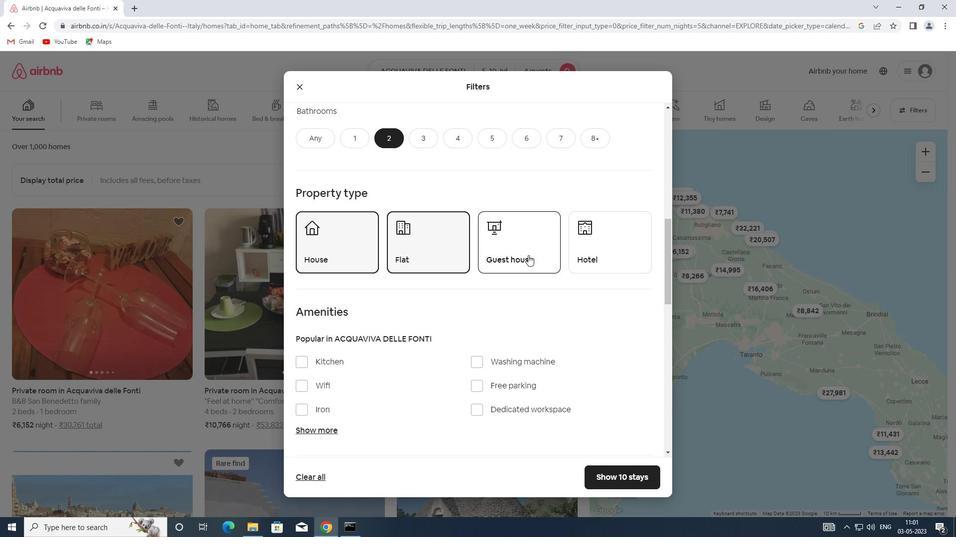 
Action: Mouse moved to (433, 292)
Screenshot: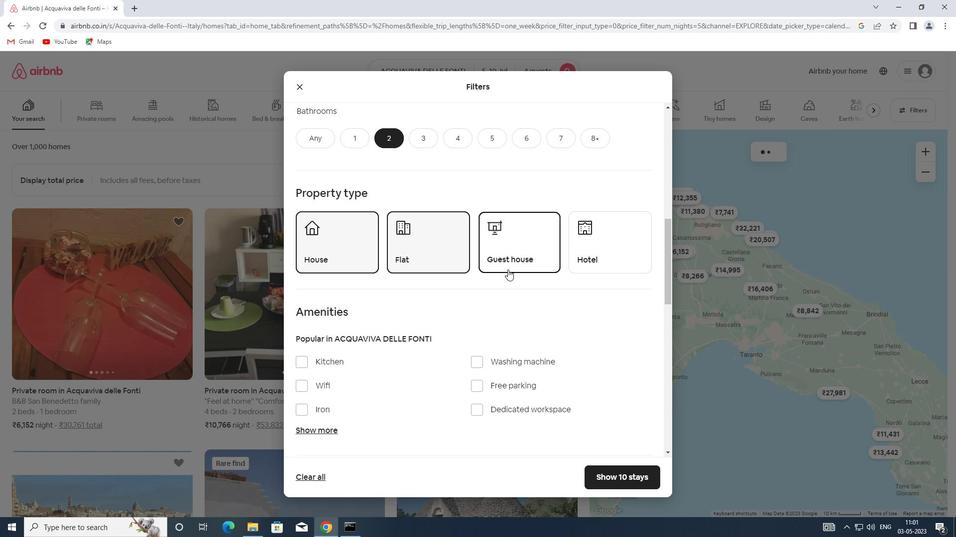 
Action: Mouse scrolled (433, 291) with delta (0, 0)
Screenshot: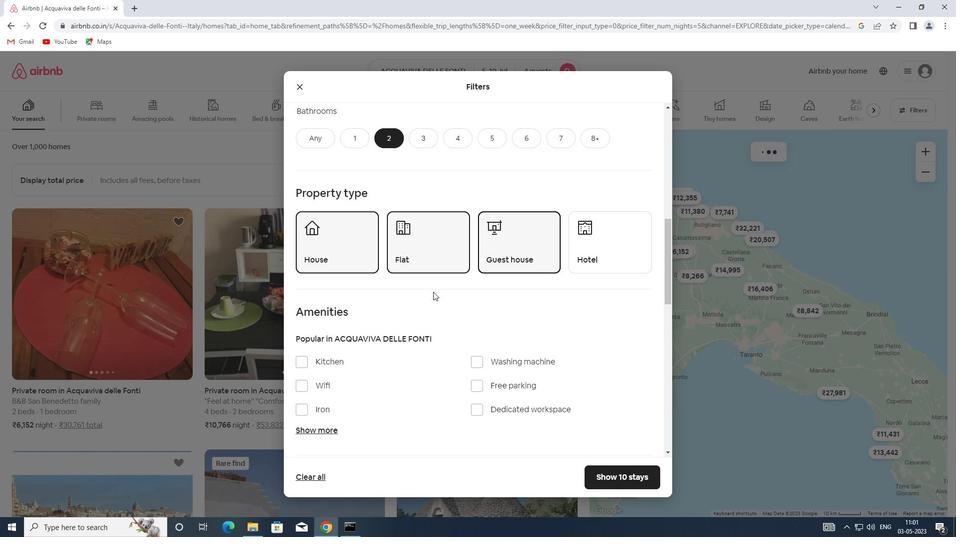 
Action: Mouse scrolled (433, 291) with delta (0, 0)
Screenshot: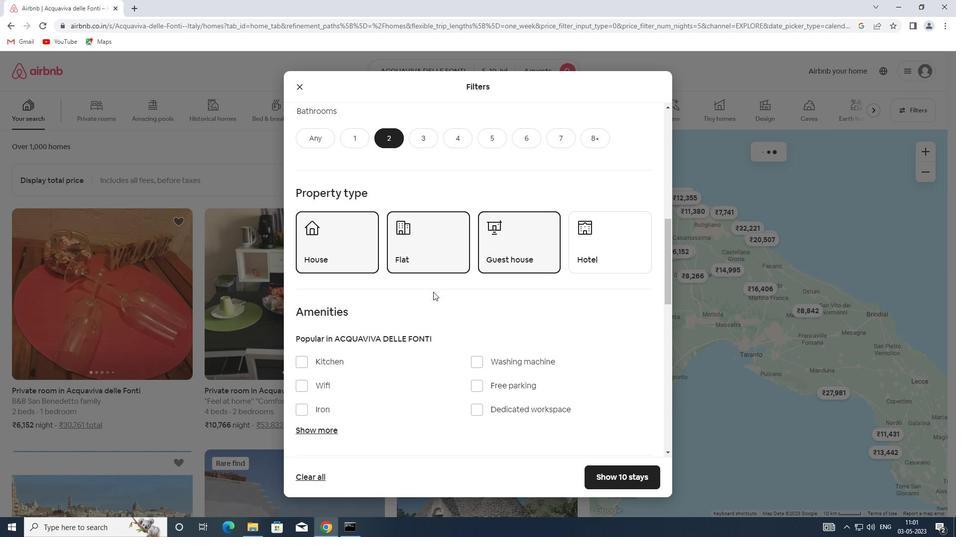 
Action: Mouse scrolled (433, 291) with delta (0, 0)
Screenshot: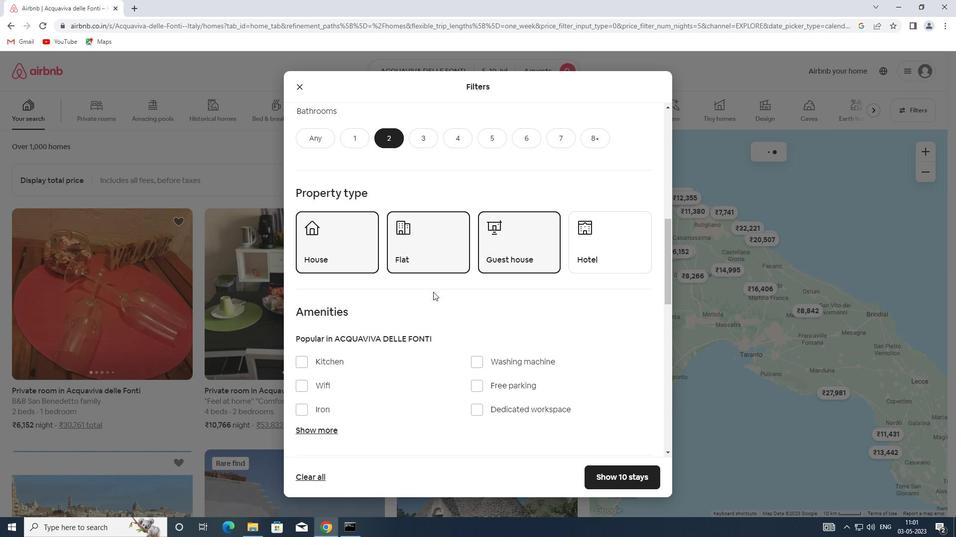 
Action: Mouse scrolled (433, 291) with delta (0, 0)
Screenshot: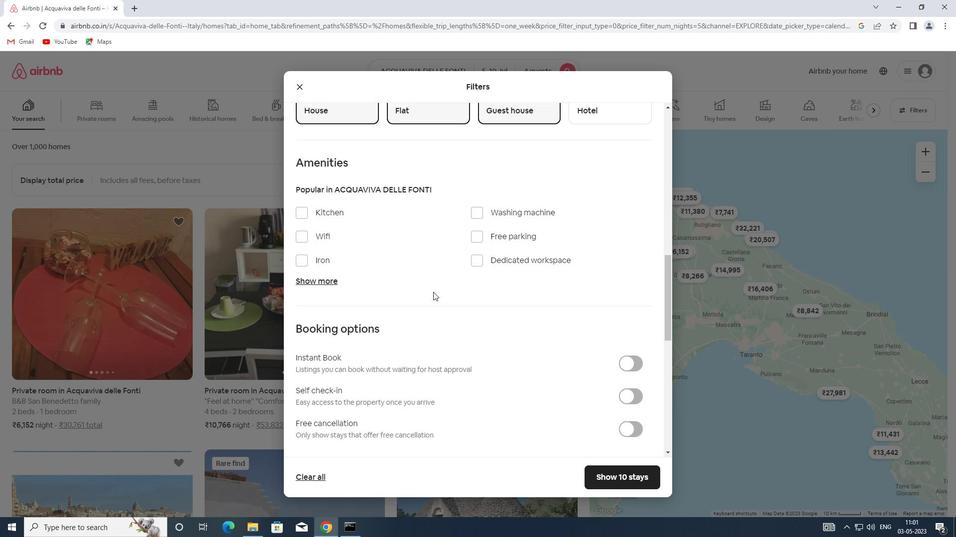 
Action: Mouse moved to (474, 165)
Screenshot: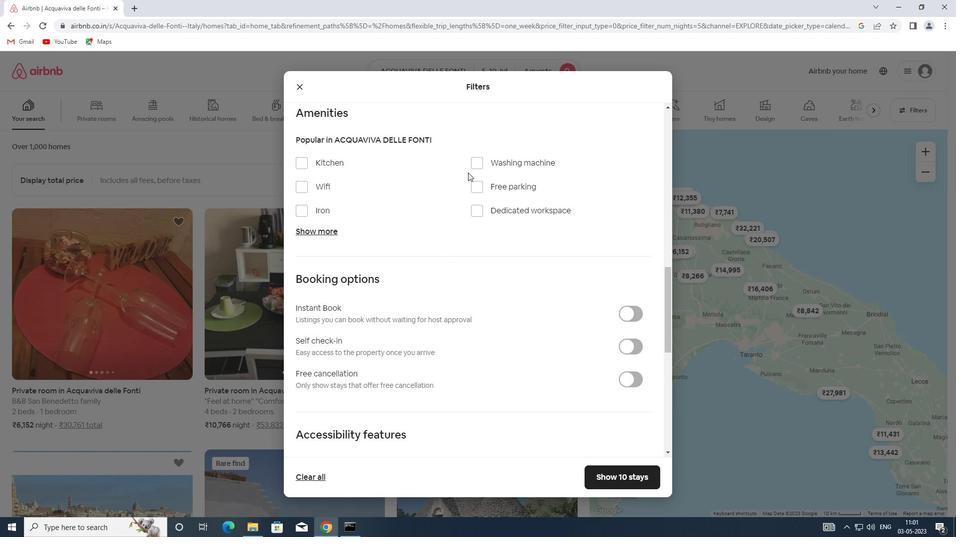 
Action: Mouse pressed left at (474, 165)
Screenshot: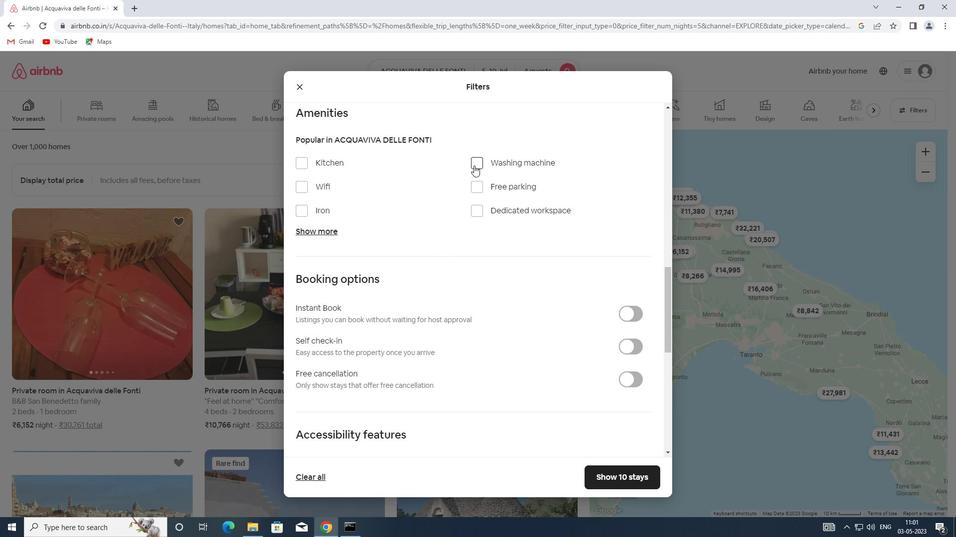 
Action: Mouse moved to (638, 352)
Screenshot: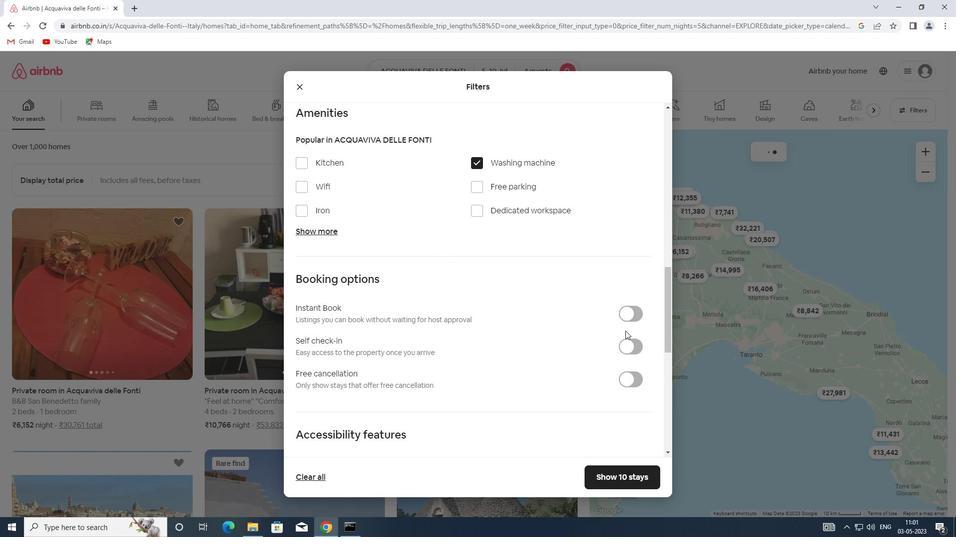 
Action: Mouse pressed left at (638, 352)
Screenshot: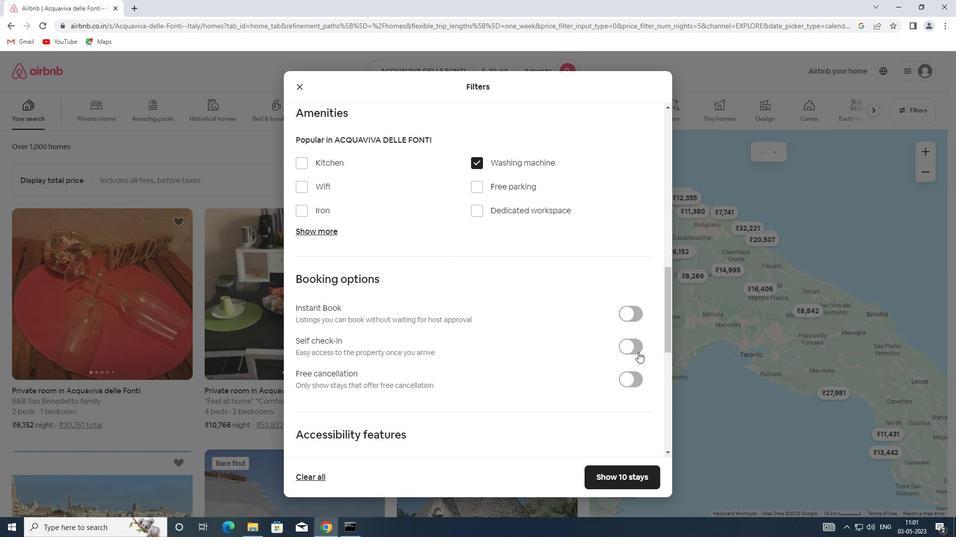 
Action: Mouse moved to (582, 331)
Screenshot: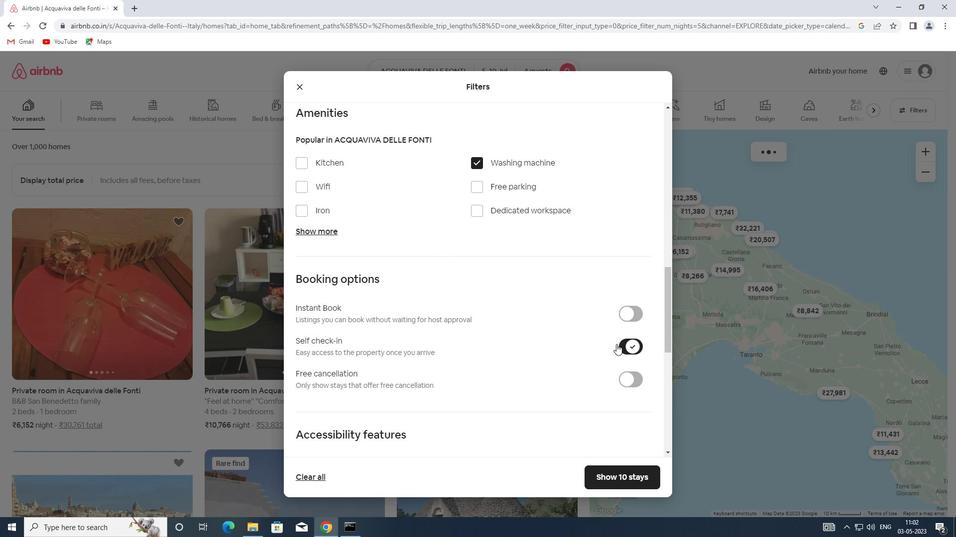 
Action: Mouse scrolled (582, 331) with delta (0, 0)
Screenshot: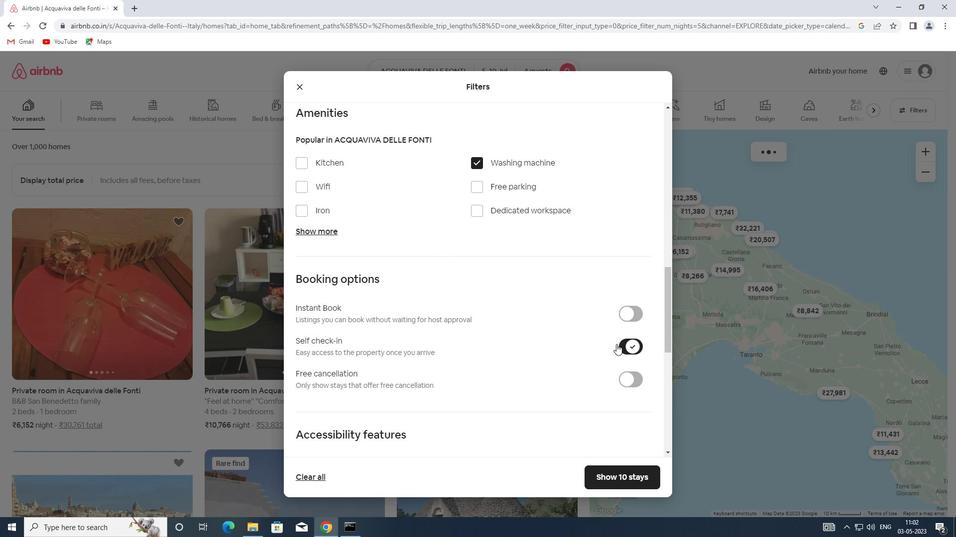 
Action: Mouse scrolled (582, 331) with delta (0, 0)
Screenshot: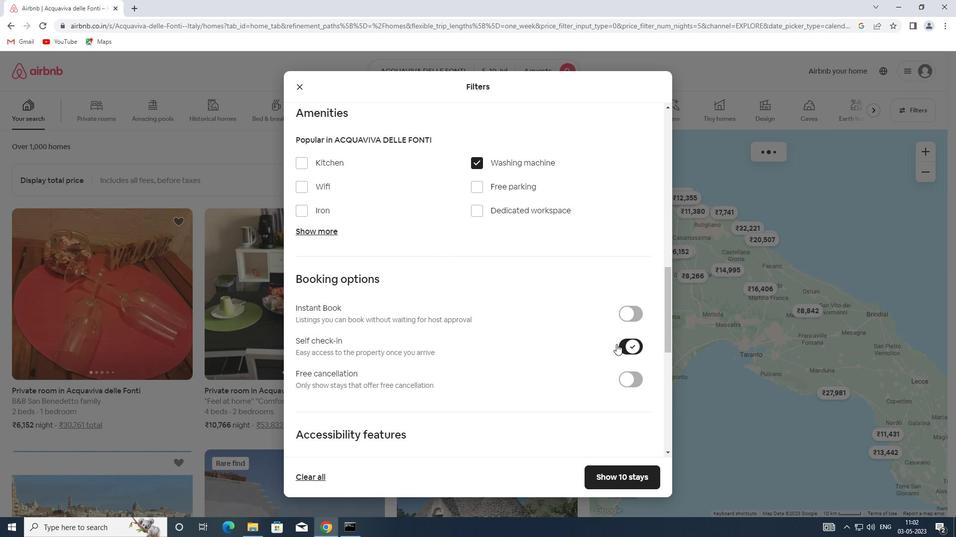 
Action: Mouse scrolled (582, 331) with delta (0, 0)
Screenshot: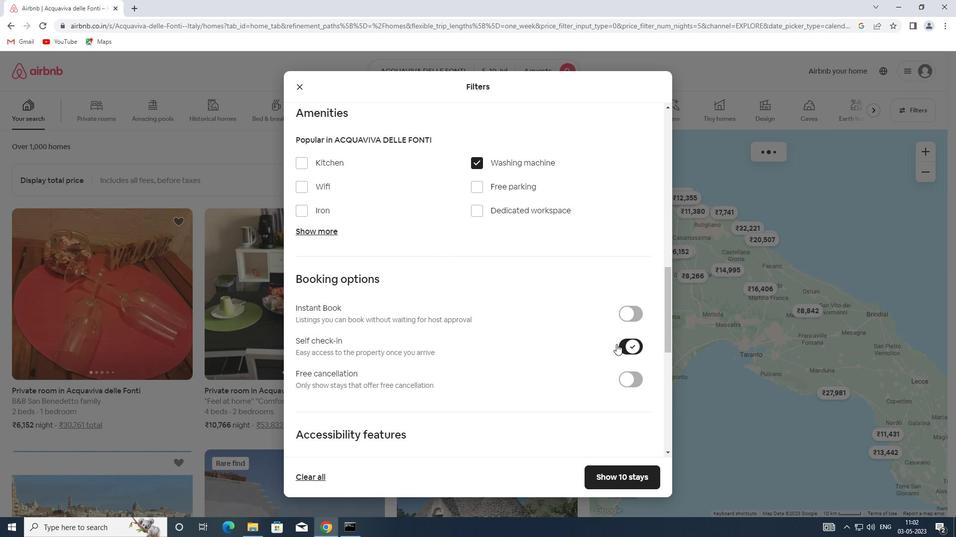 
Action: Mouse moved to (530, 326)
Screenshot: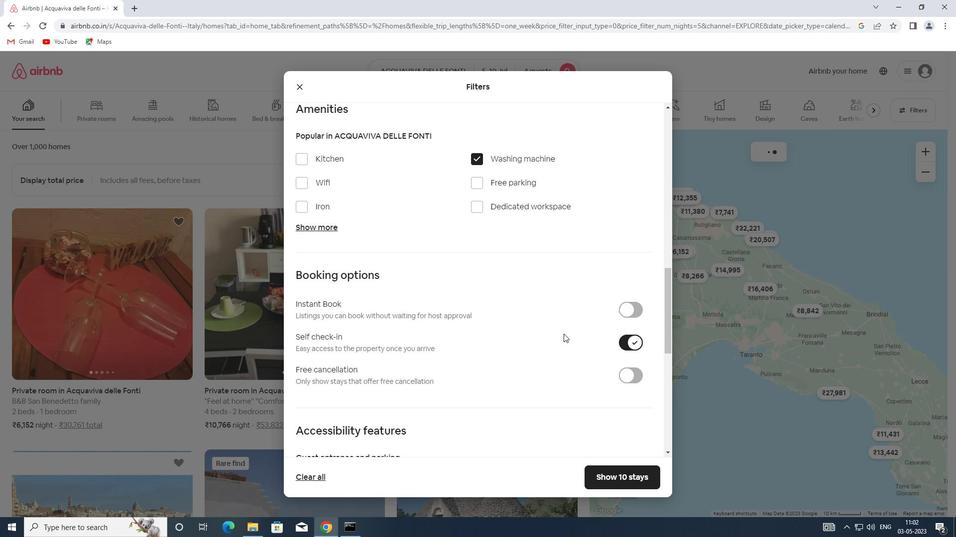 
Action: Mouse scrolled (530, 325) with delta (0, 0)
Screenshot: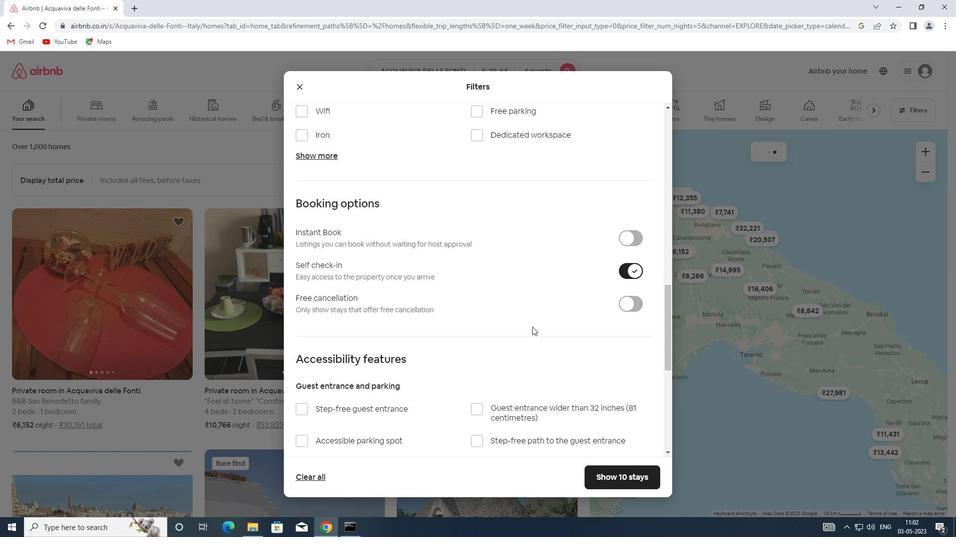
Action: Mouse scrolled (530, 325) with delta (0, 0)
Screenshot: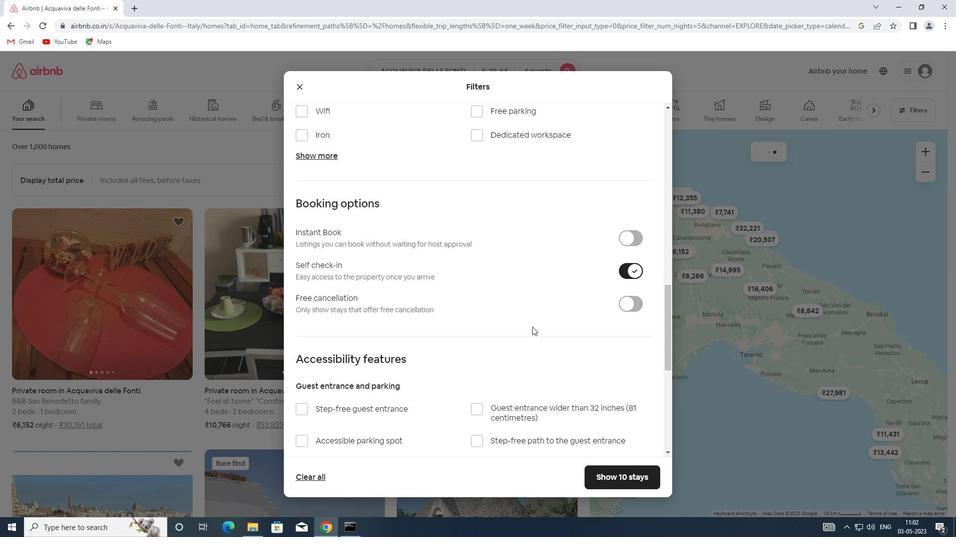 
Action: Mouse scrolled (530, 325) with delta (0, 0)
Screenshot: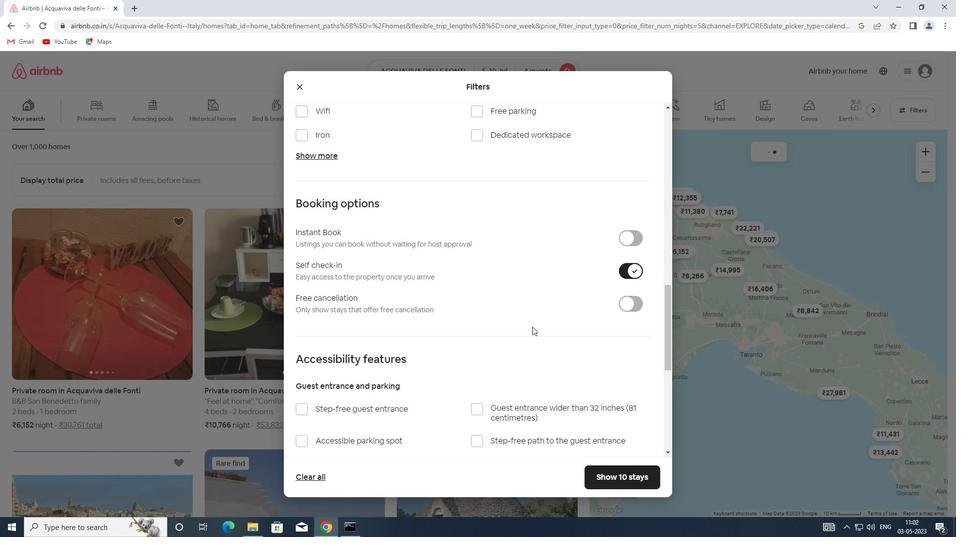 
Action: Mouse scrolled (530, 325) with delta (0, 0)
Screenshot: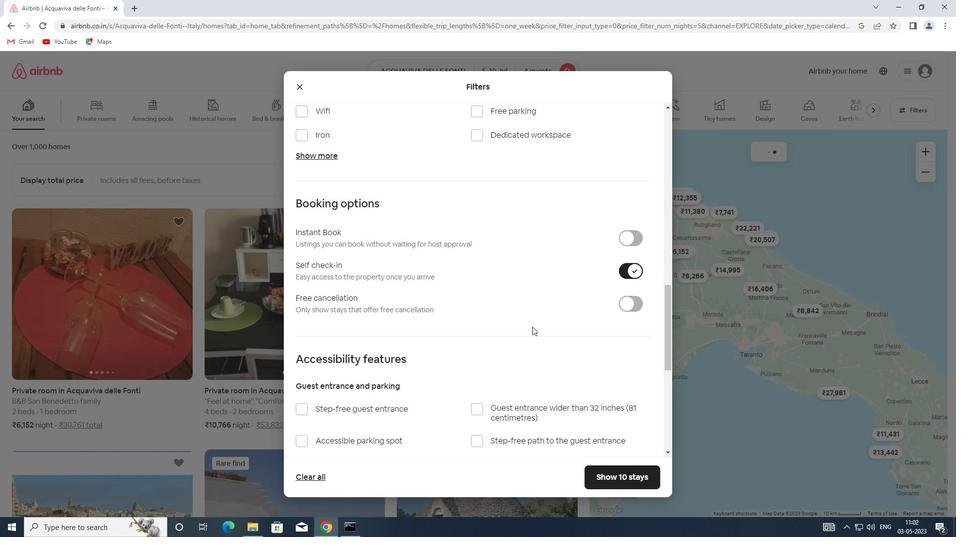
Action: Mouse moved to (501, 331)
Screenshot: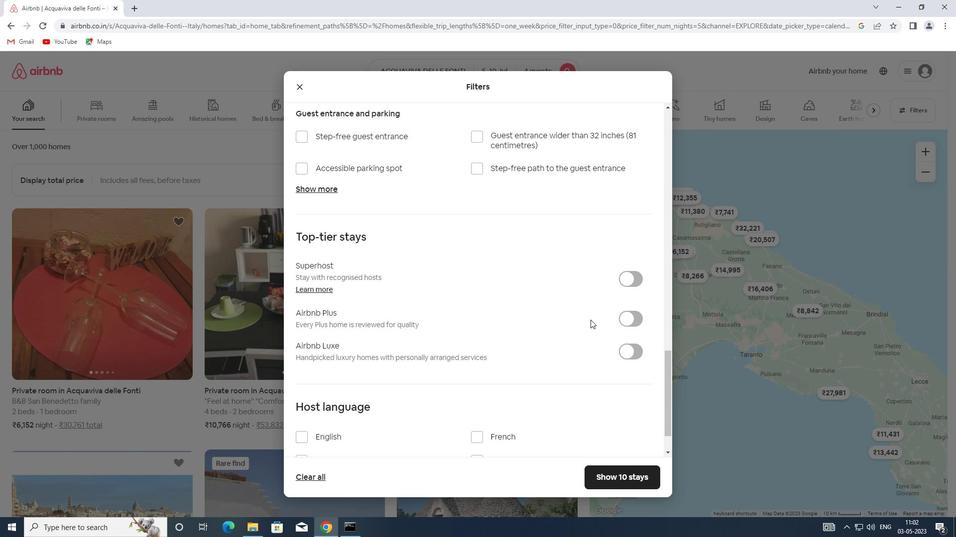 
Action: Mouse scrolled (501, 330) with delta (0, 0)
Screenshot: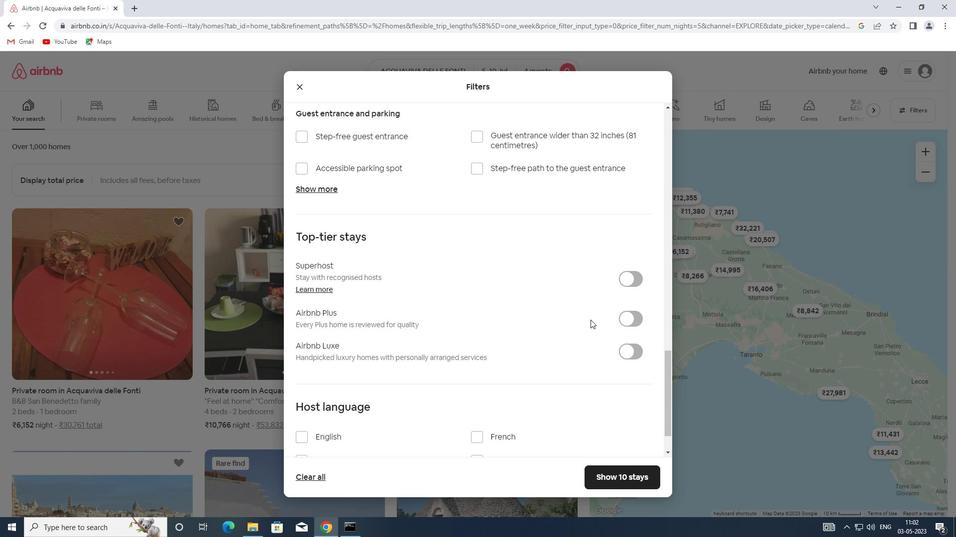 
Action: Mouse scrolled (501, 330) with delta (0, 0)
Screenshot: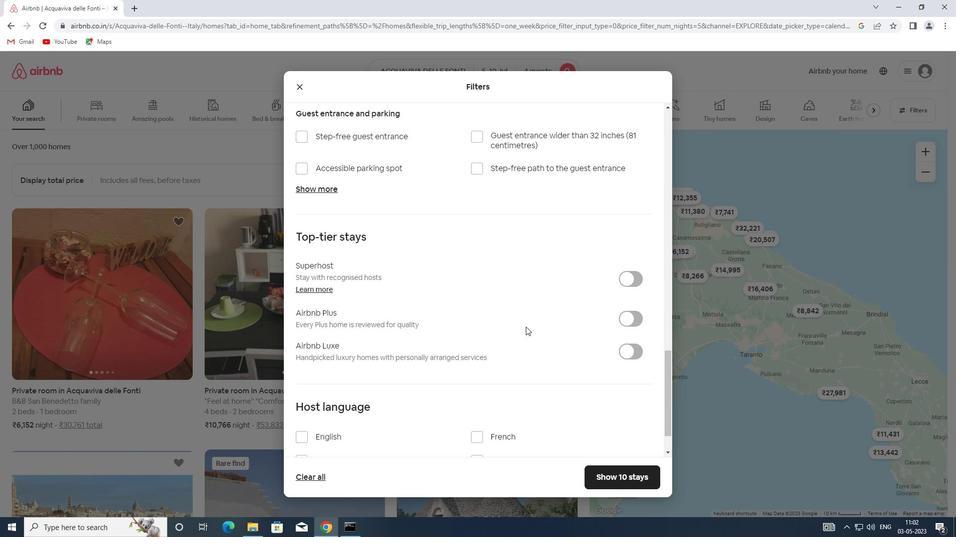 
Action: Mouse scrolled (501, 331) with delta (0, 0)
Screenshot: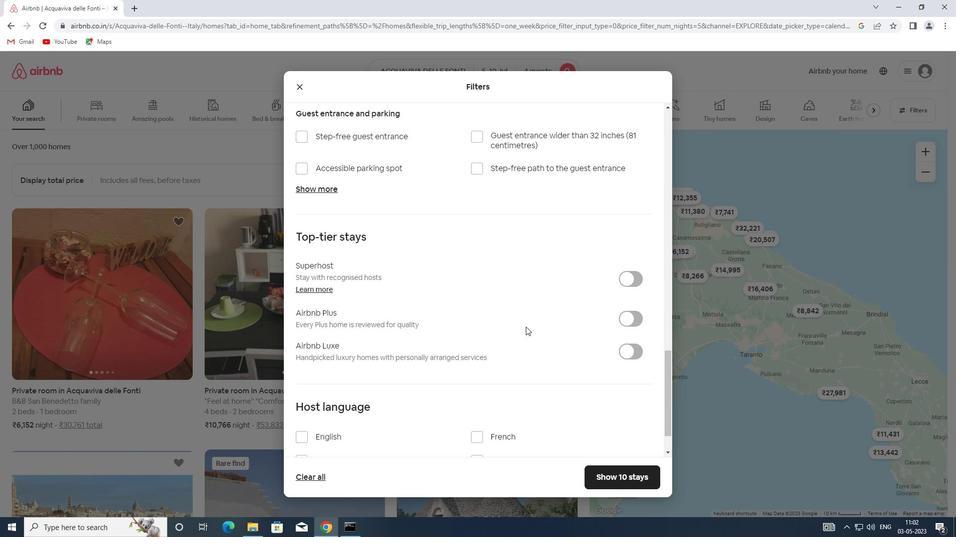 
Action: Mouse scrolled (501, 330) with delta (0, 0)
Screenshot: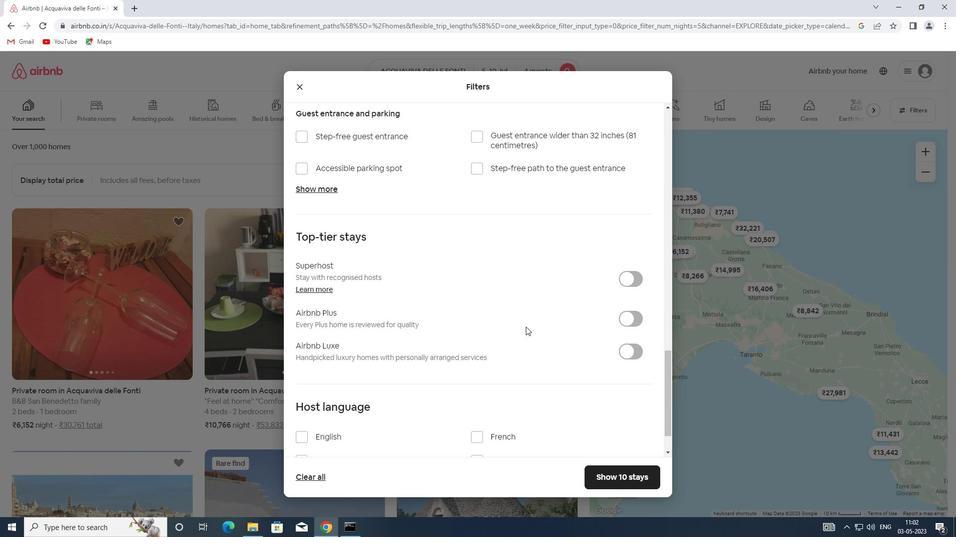 
Action: Mouse scrolled (501, 330) with delta (0, 0)
Screenshot: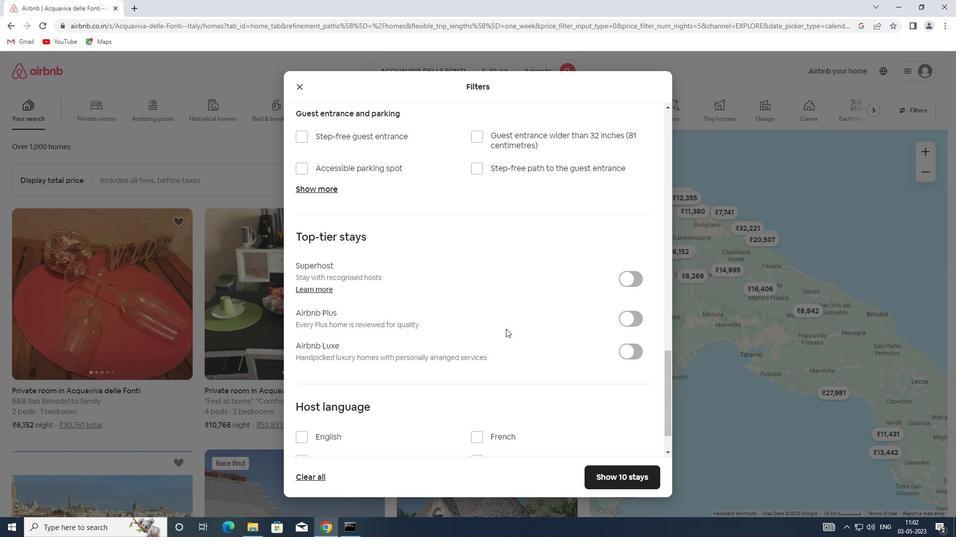 
Action: Mouse moved to (336, 386)
Screenshot: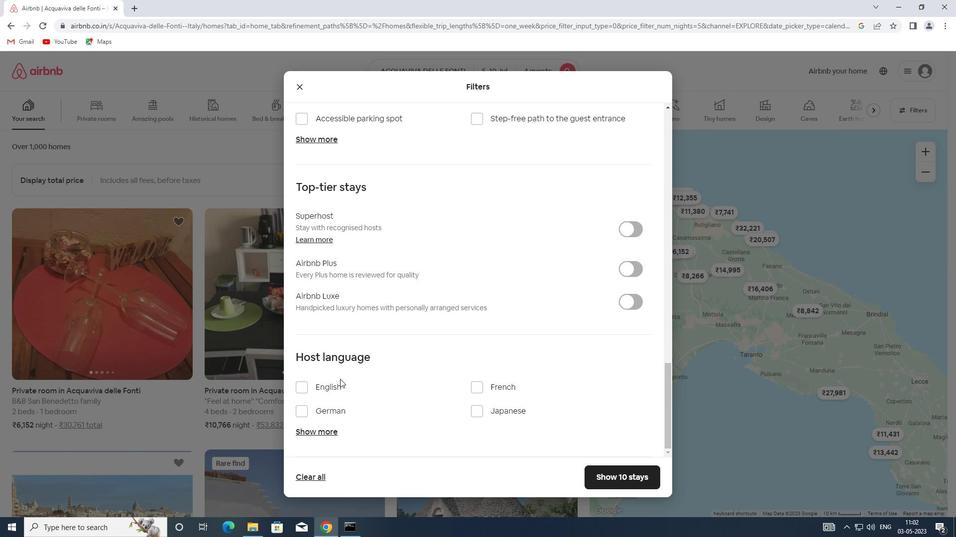
Action: Mouse pressed left at (336, 386)
Screenshot: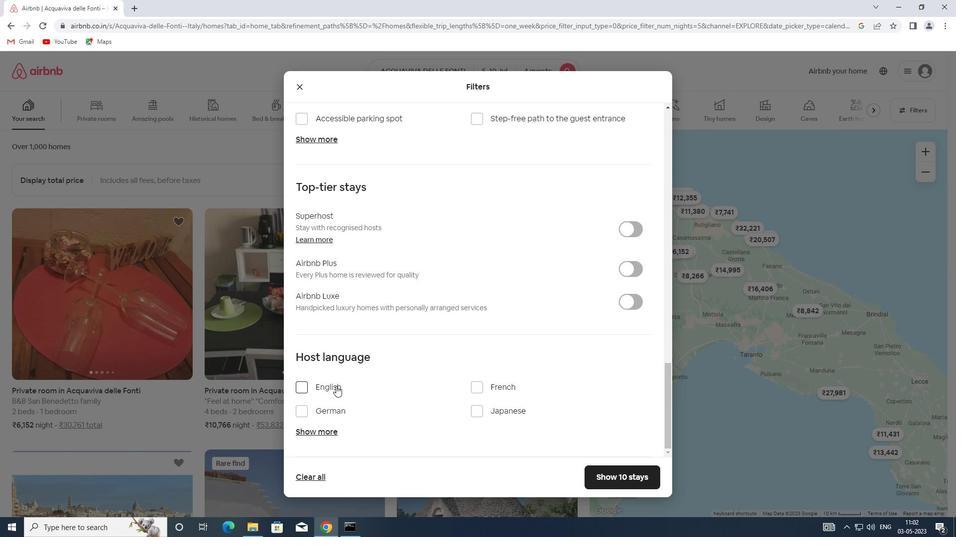 
Action: Mouse moved to (625, 479)
Screenshot: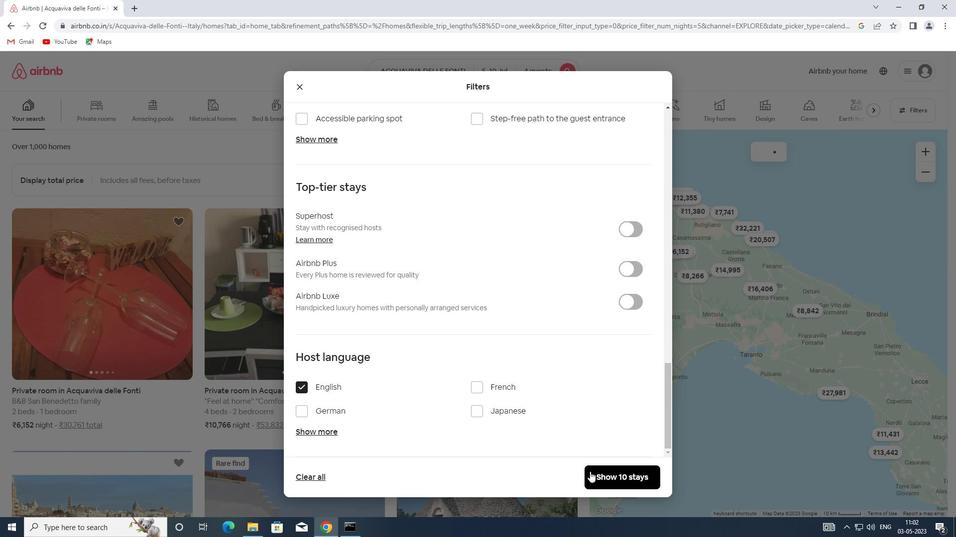
Action: Mouse pressed left at (625, 479)
Screenshot: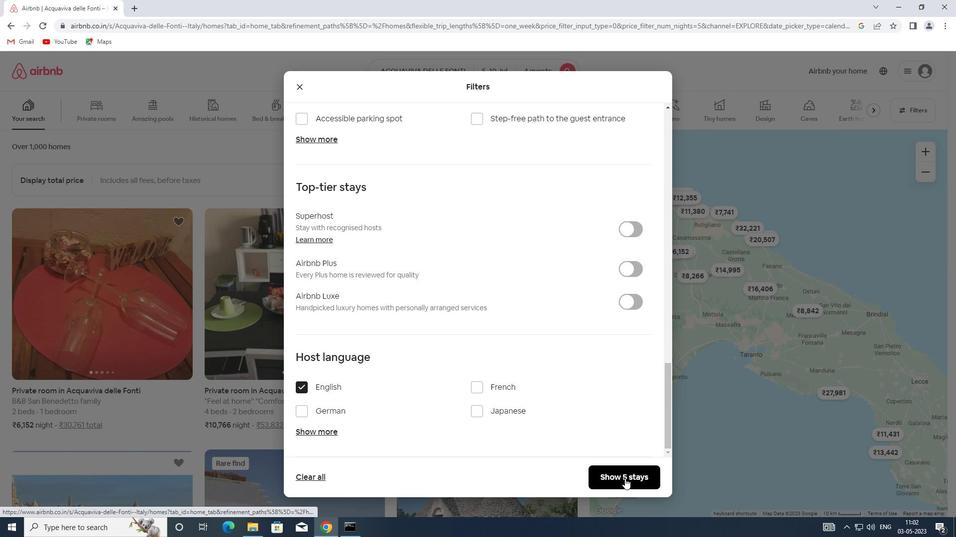 
